 Task: Look for space in Hinthada, Myanmar from 22nd June, 2023 to 30th June, 2023 for 2 adults in price range Rs.7000 to Rs.15000. Place can be entire place with 1  bedroom having 1 bed and 1 bathroom. Property type can be house, flat, guest house, hotel. Amenities needed are: washing machine. Booking option can be shelf check-in. Required host language is English.
Action: Mouse moved to (560, 135)
Screenshot: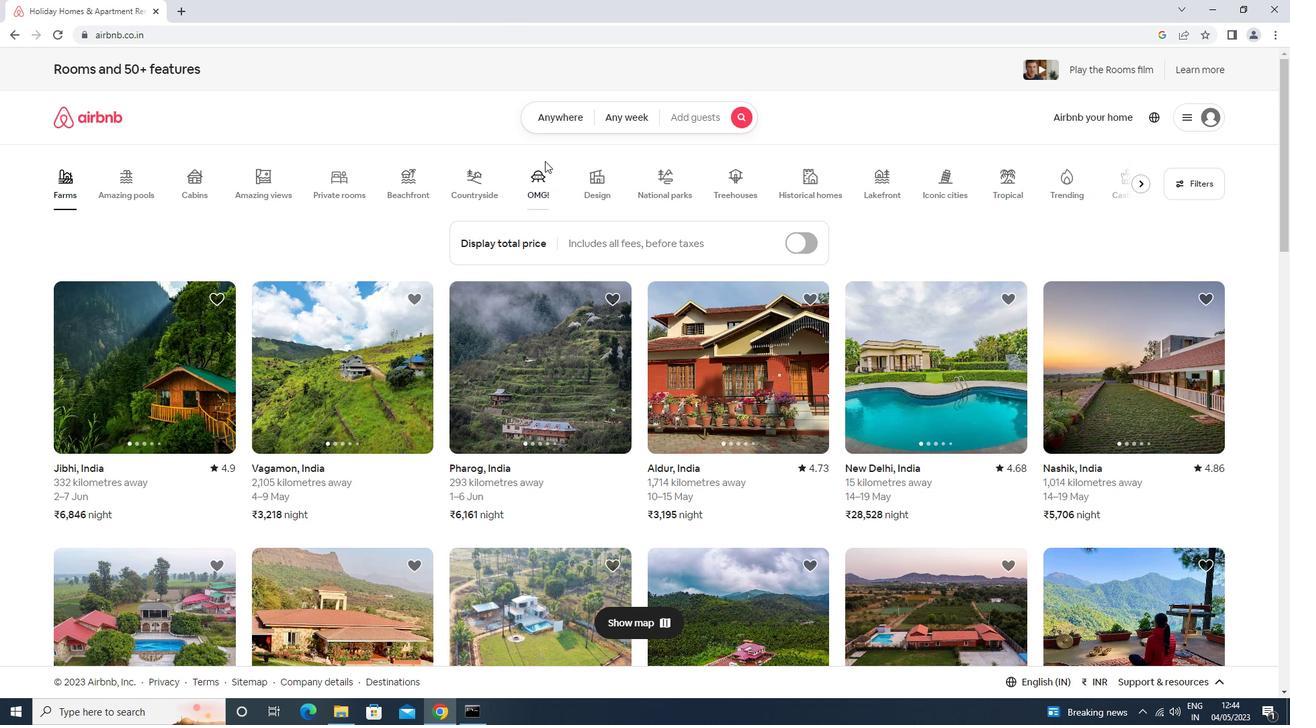 
Action: Mouse pressed left at (560, 135)
Screenshot: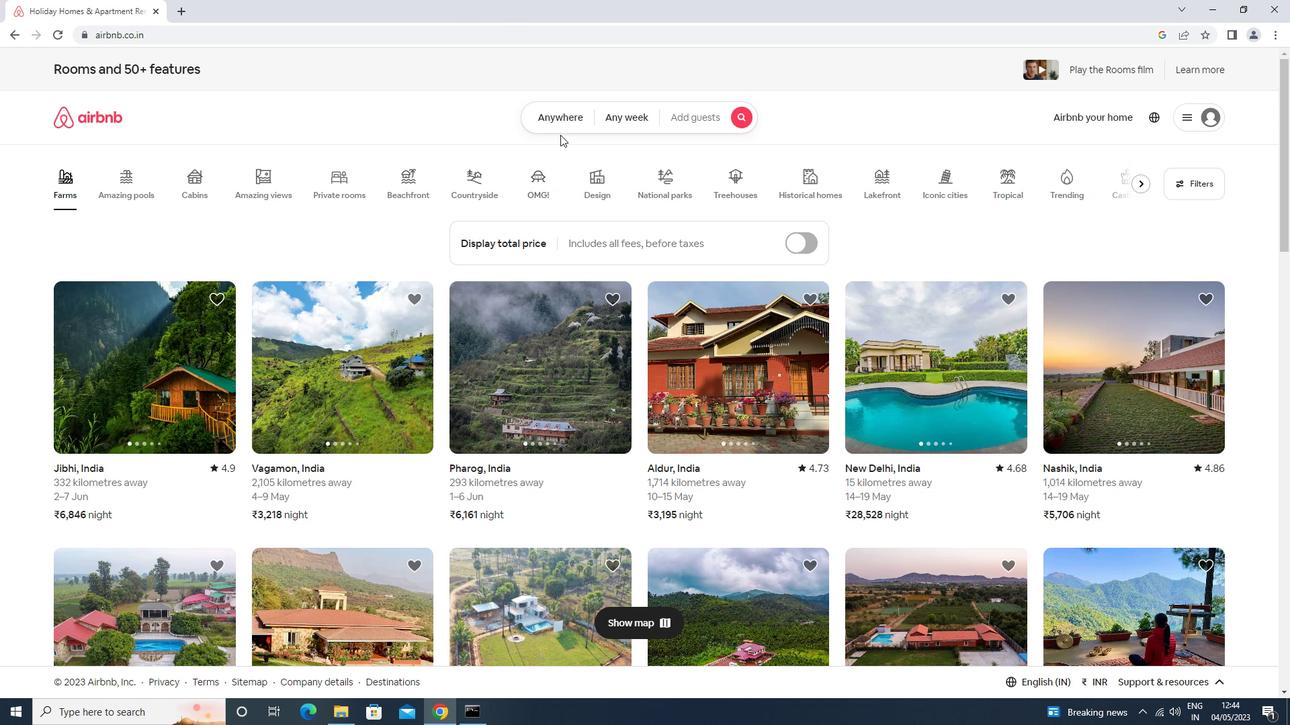 
Action: Mouse moved to (563, 126)
Screenshot: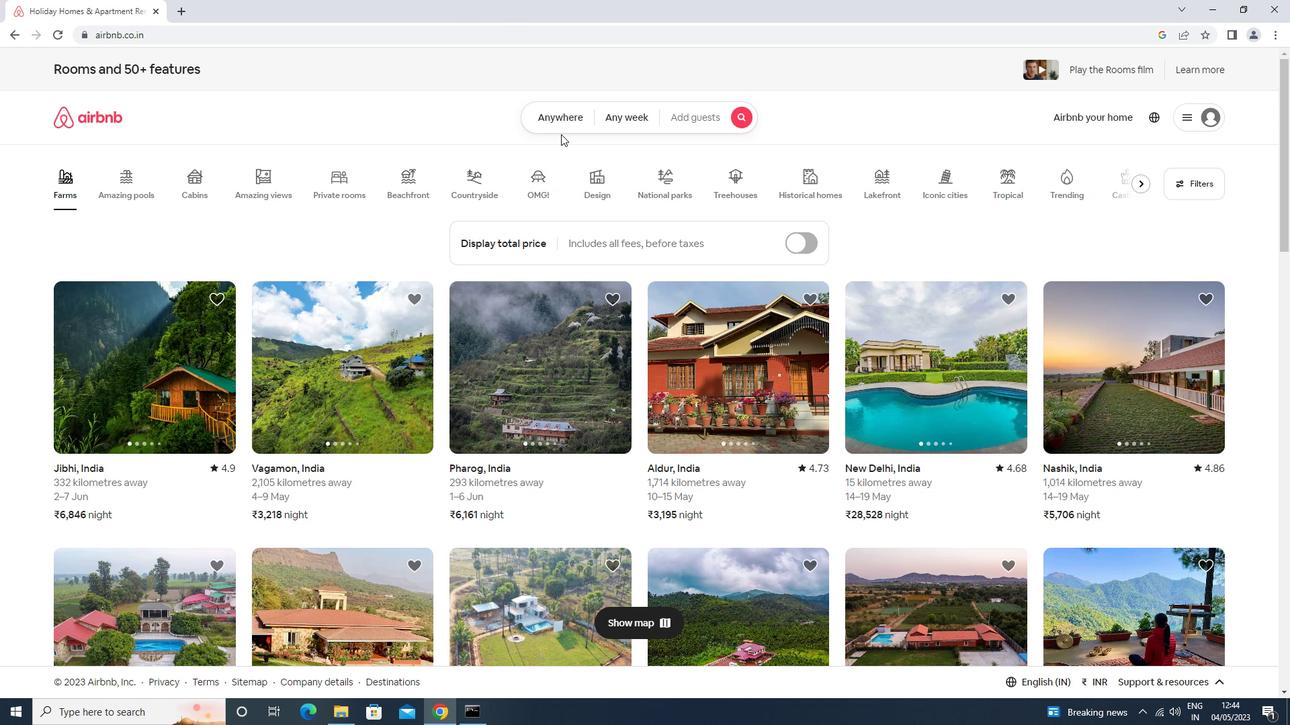 
Action: Mouse pressed left at (563, 126)
Screenshot: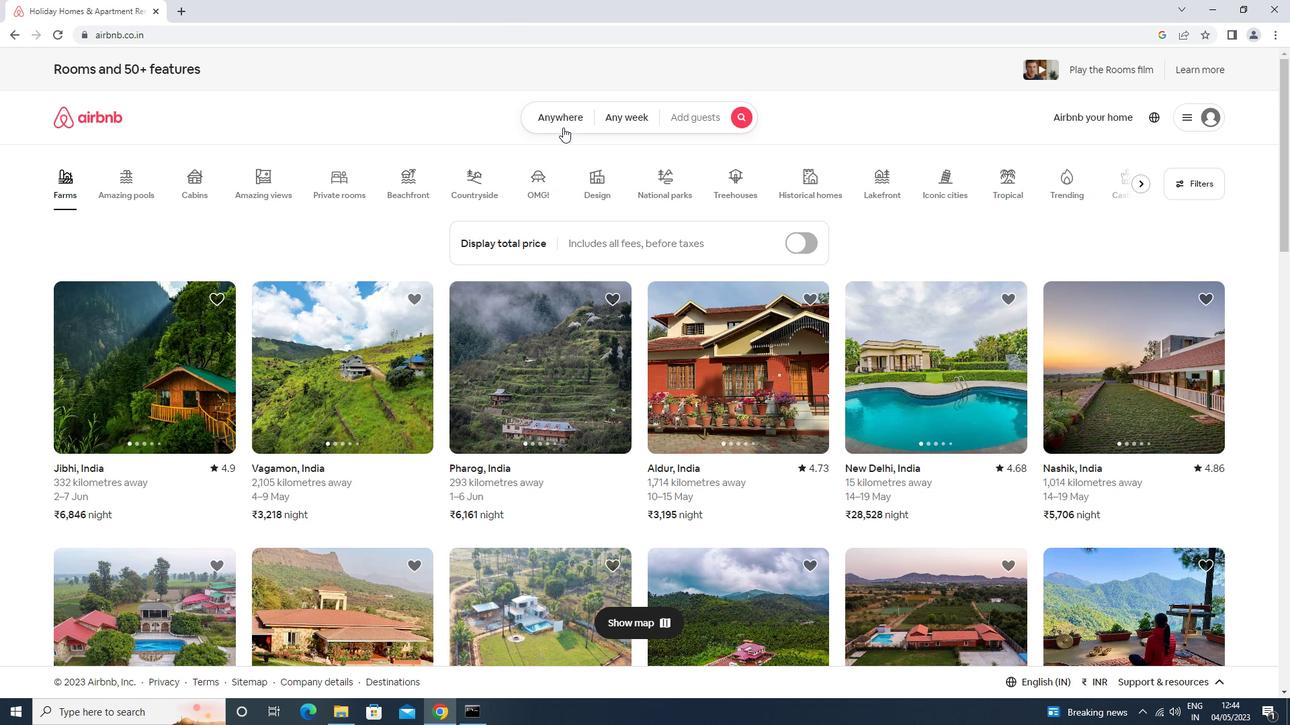 
Action: Mouse moved to (509, 168)
Screenshot: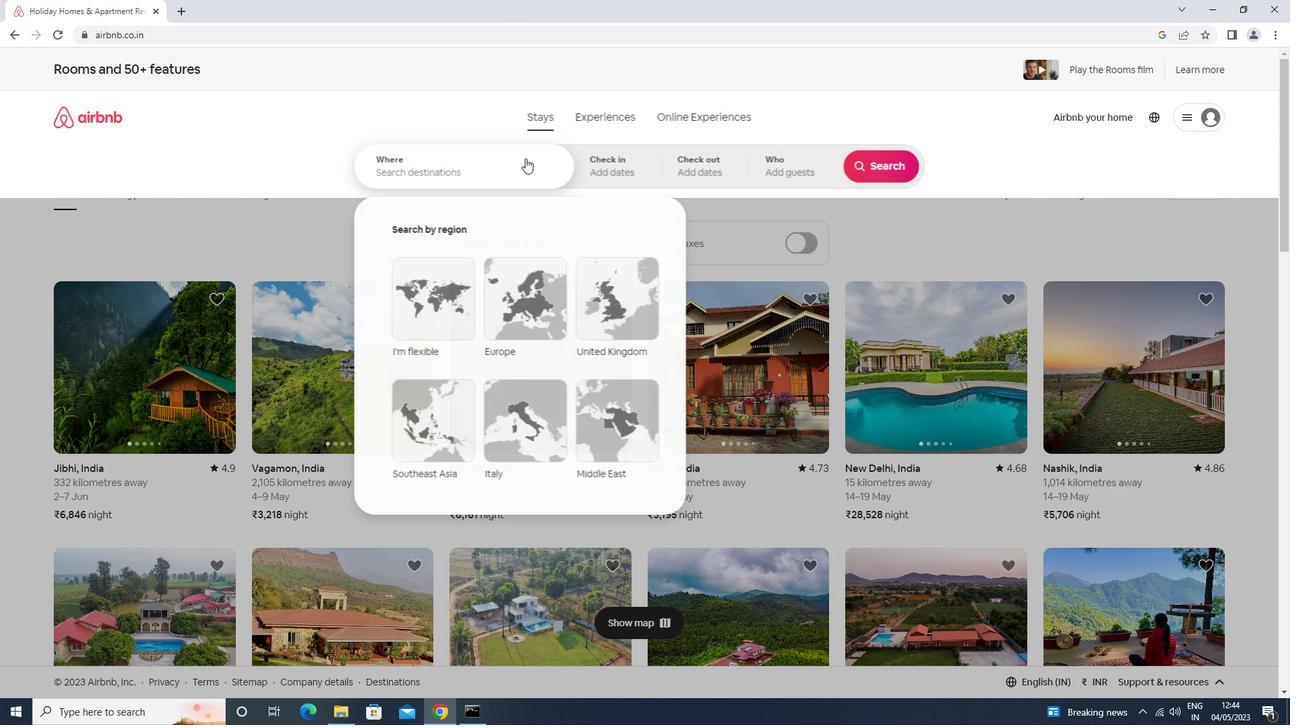 
Action: Mouse pressed left at (509, 168)
Screenshot: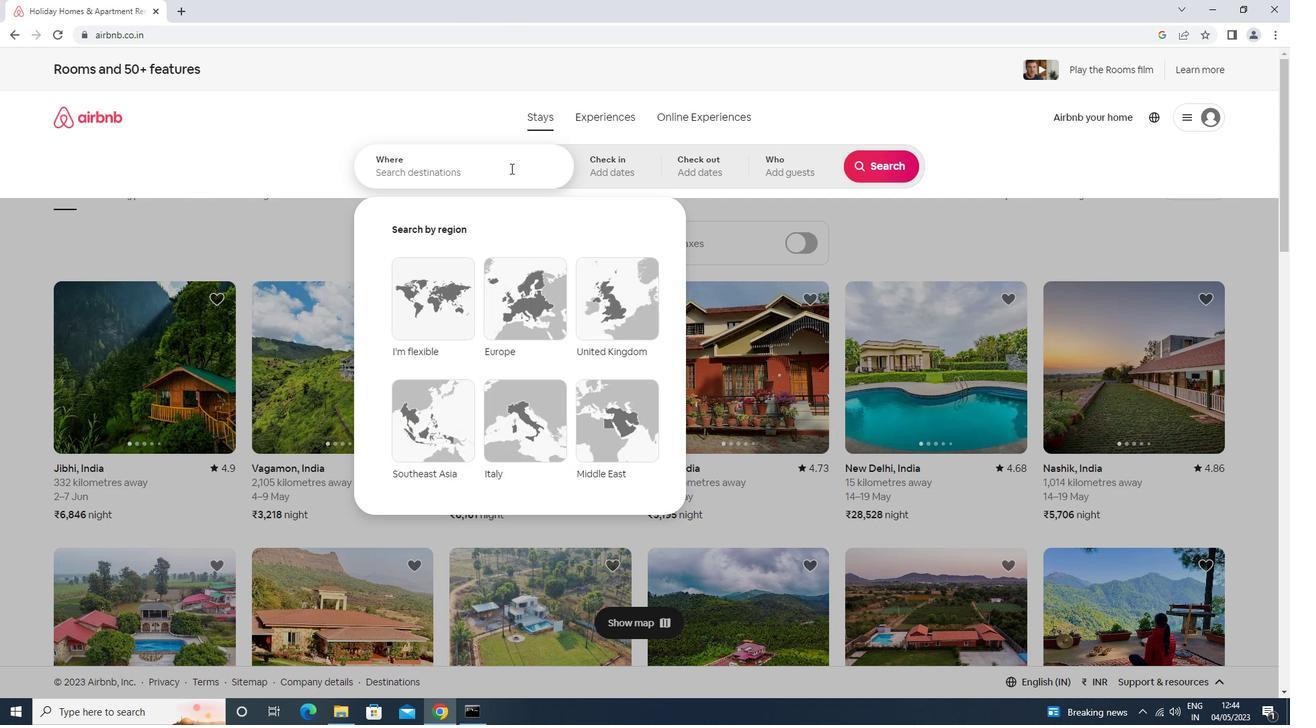 
Action: Mouse moved to (509, 168)
Screenshot: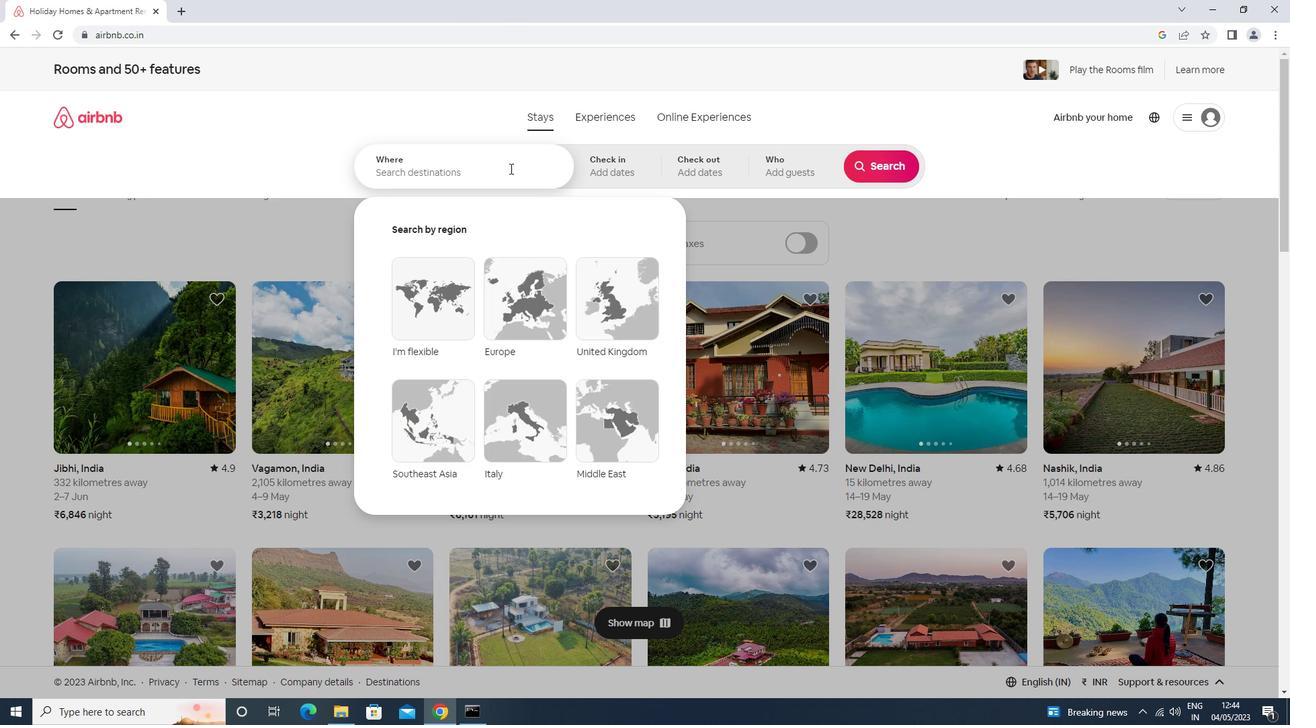 
Action: Key pressed hinthada<Key.down><Key.enter>
Screenshot: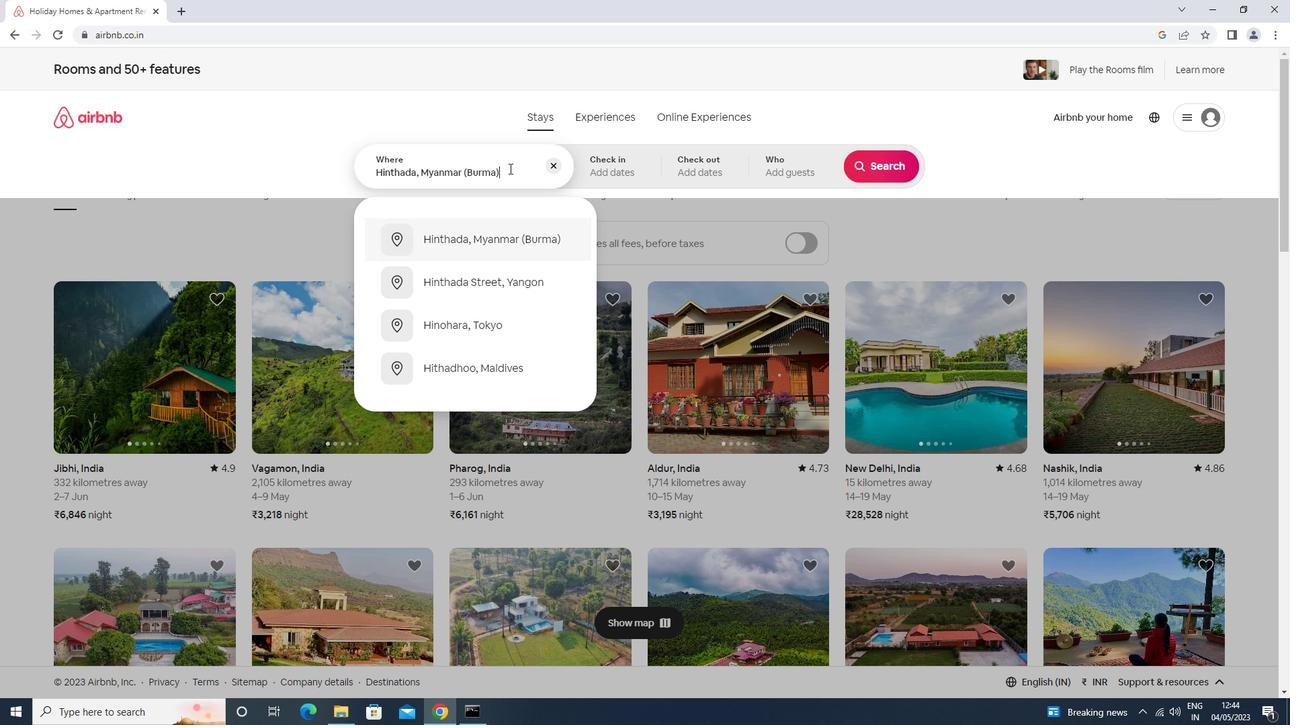 
Action: Mouse moved to (803, 423)
Screenshot: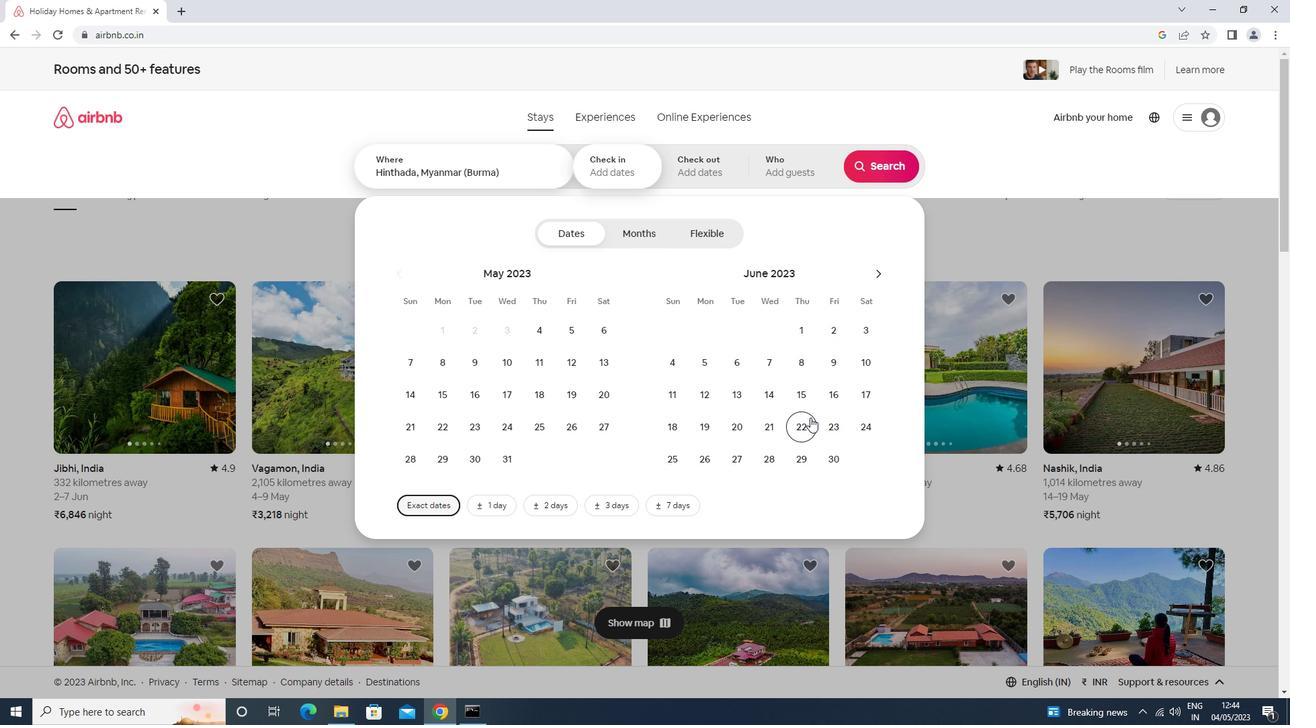 
Action: Mouse pressed left at (803, 423)
Screenshot: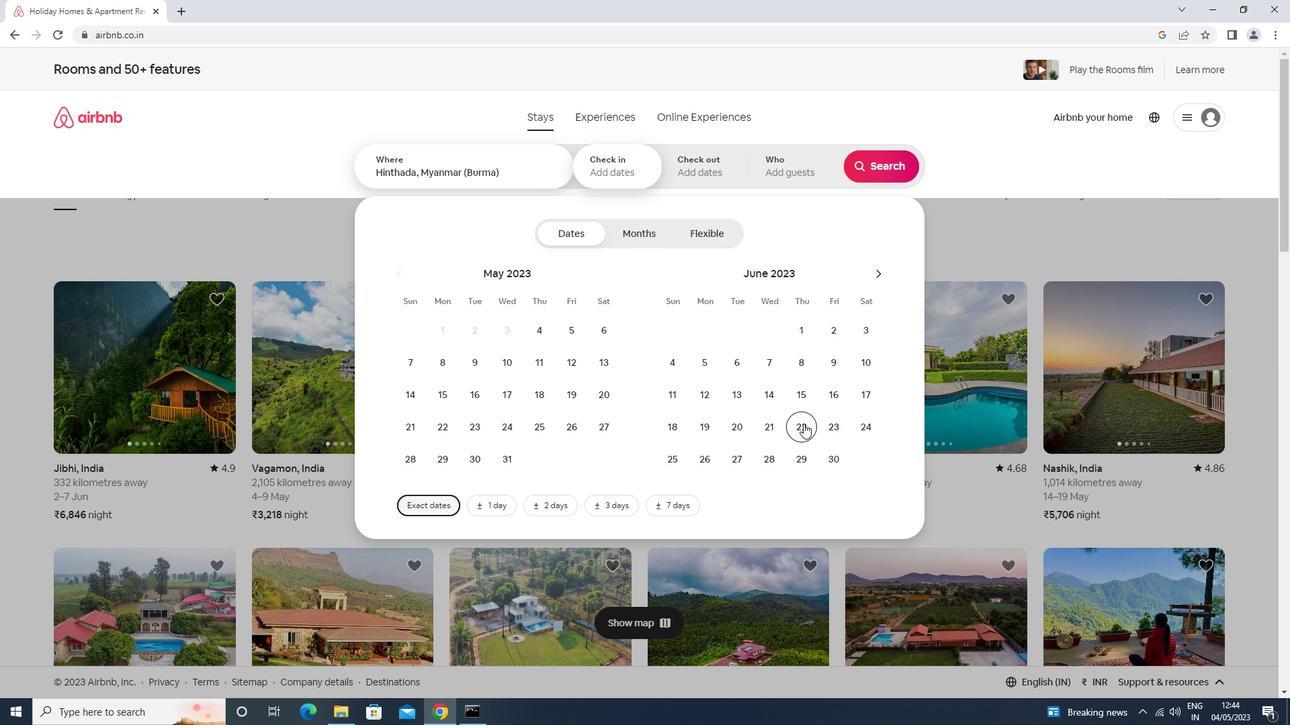 
Action: Mouse moved to (840, 466)
Screenshot: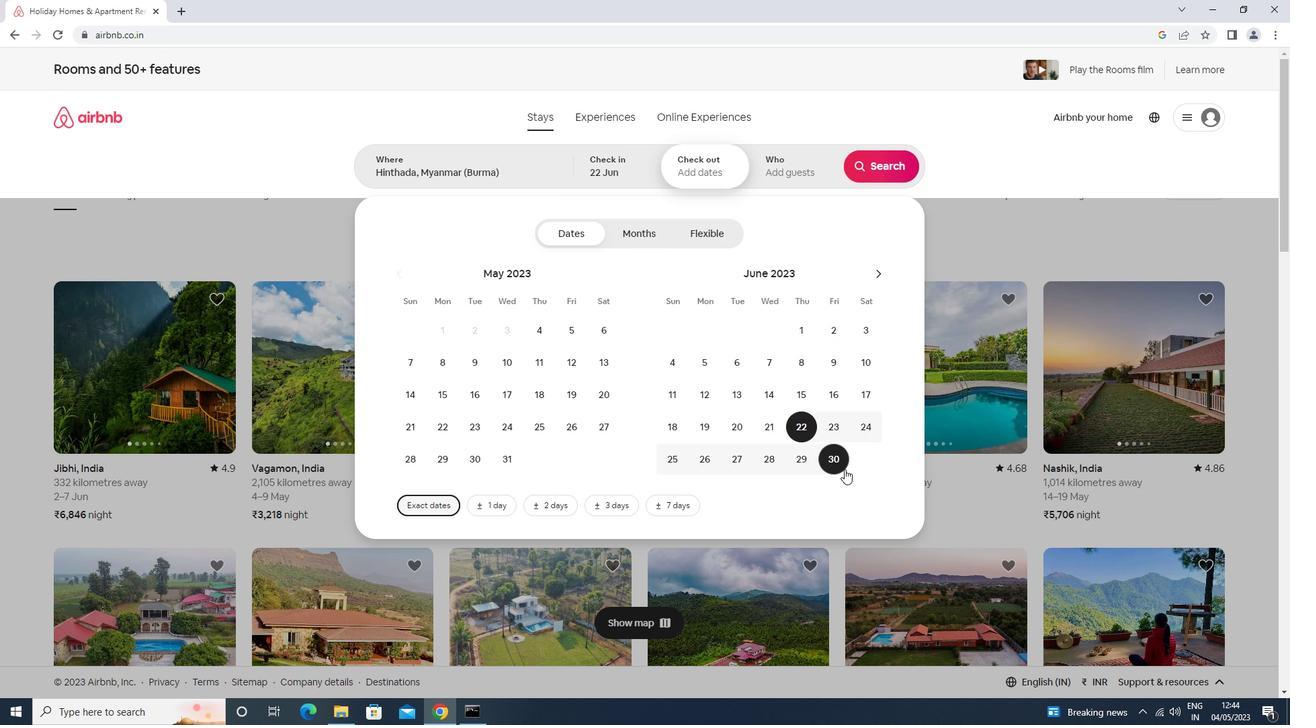 
Action: Mouse pressed left at (840, 466)
Screenshot: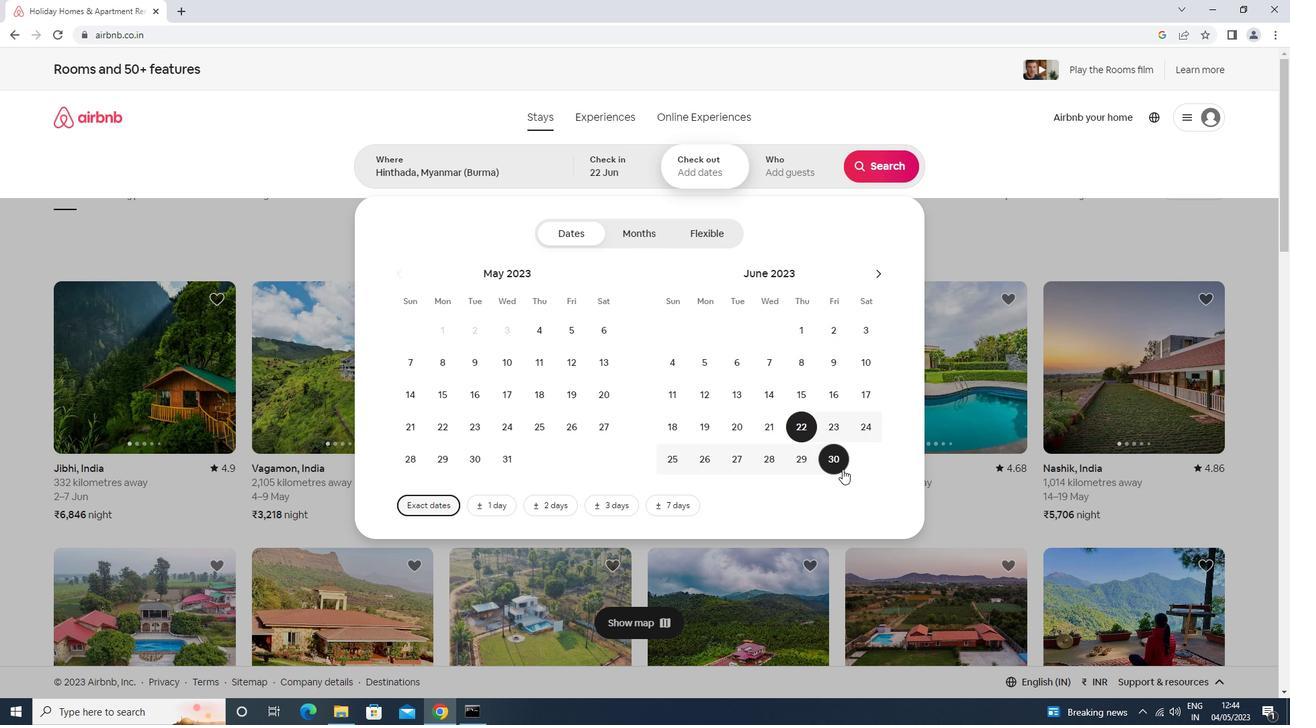 
Action: Mouse moved to (784, 183)
Screenshot: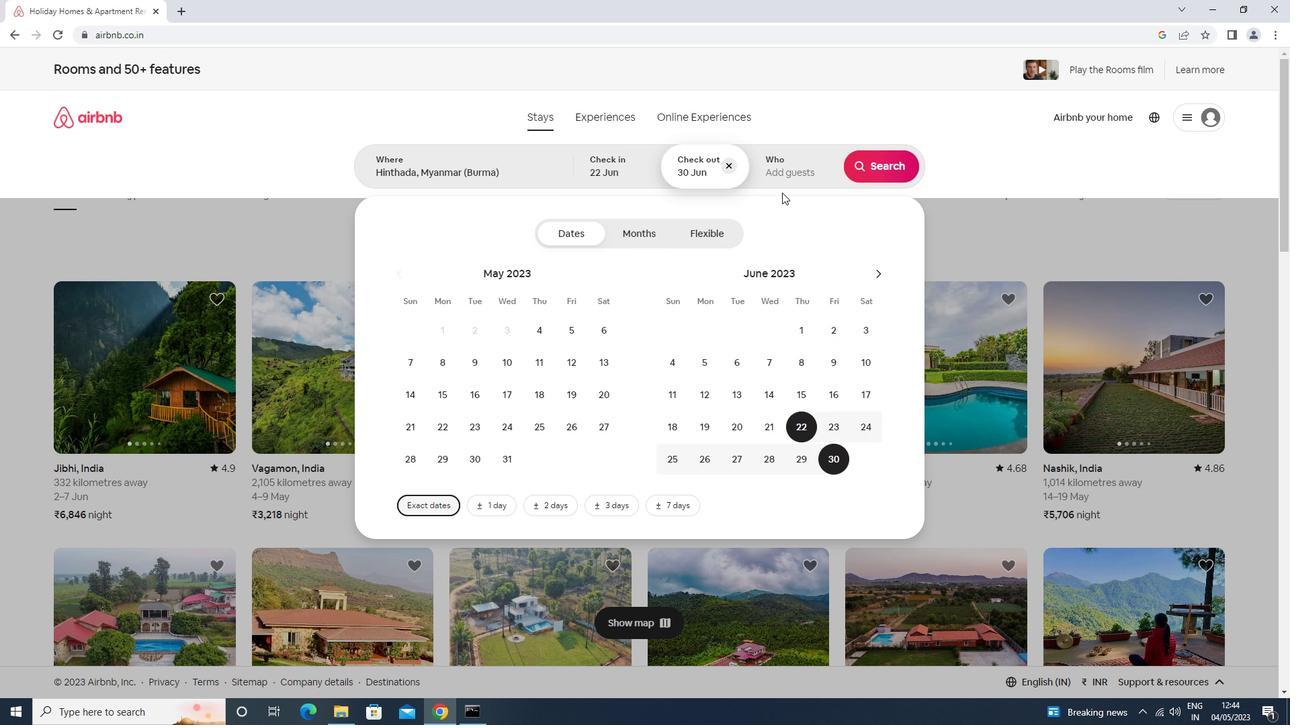 
Action: Mouse pressed left at (784, 183)
Screenshot: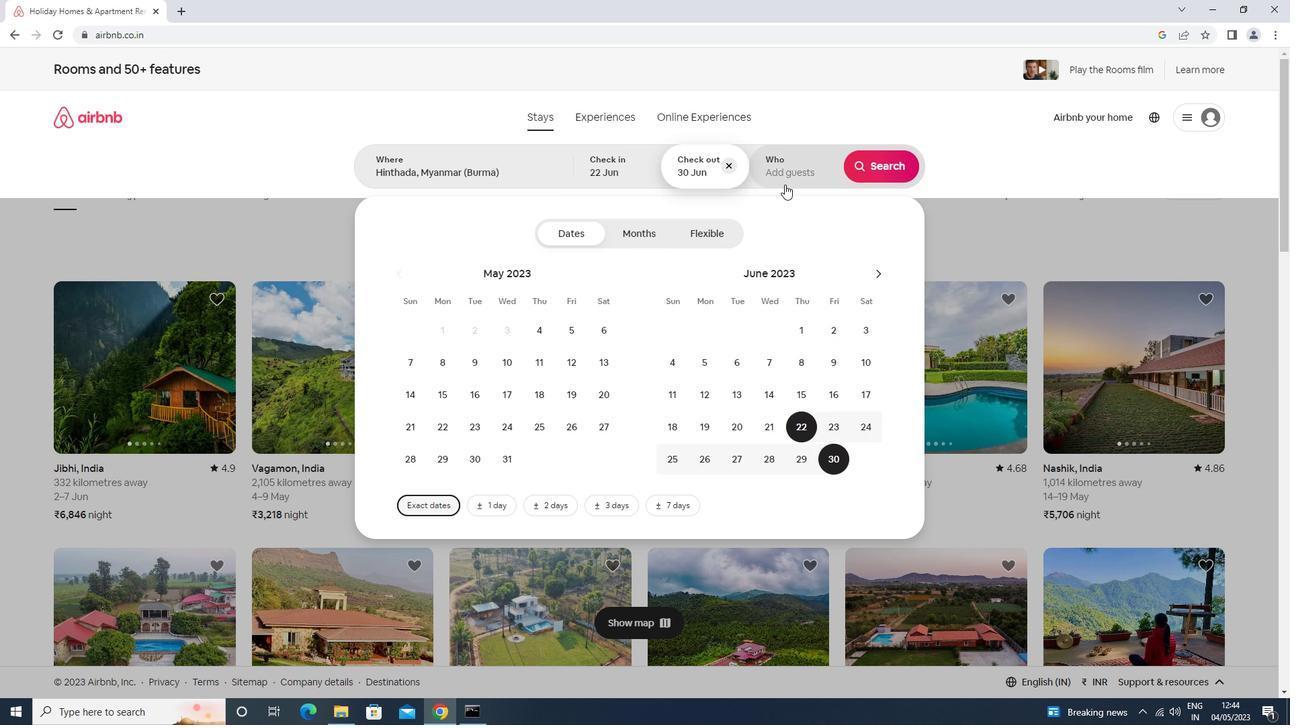
Action: Mouse moved to (878, 236)
Screenshot: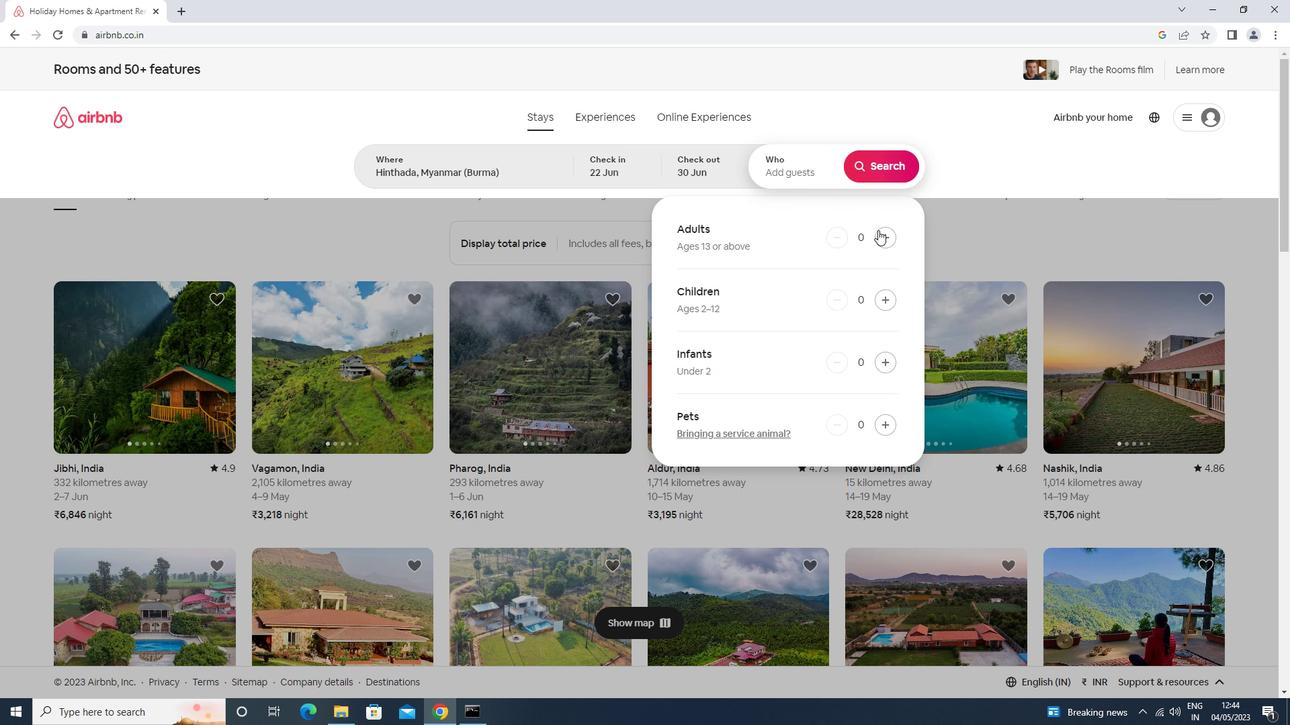 
Action: Mouse pressed left at (878, 236)
Screenshot: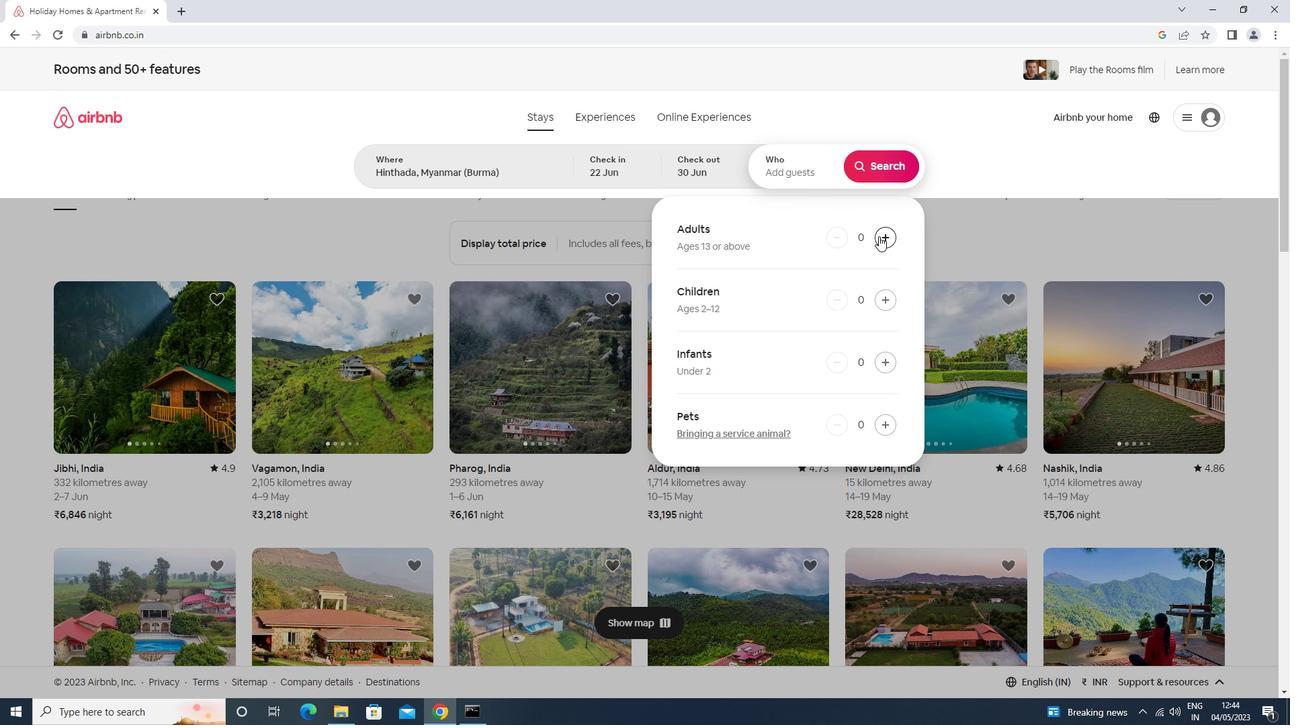 
Action: Mouse pressed left at (878, 236)
Screenshot: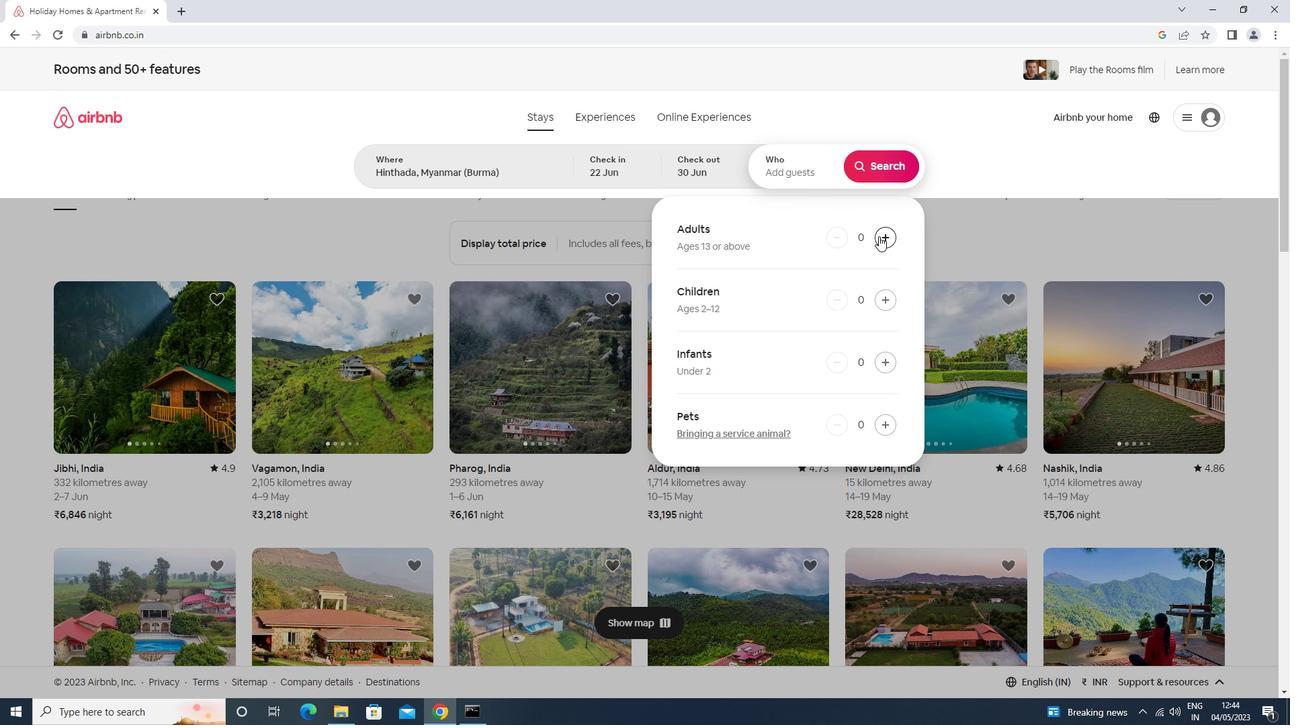 
Action: Mouse moved to (890, 160)
Screenshot: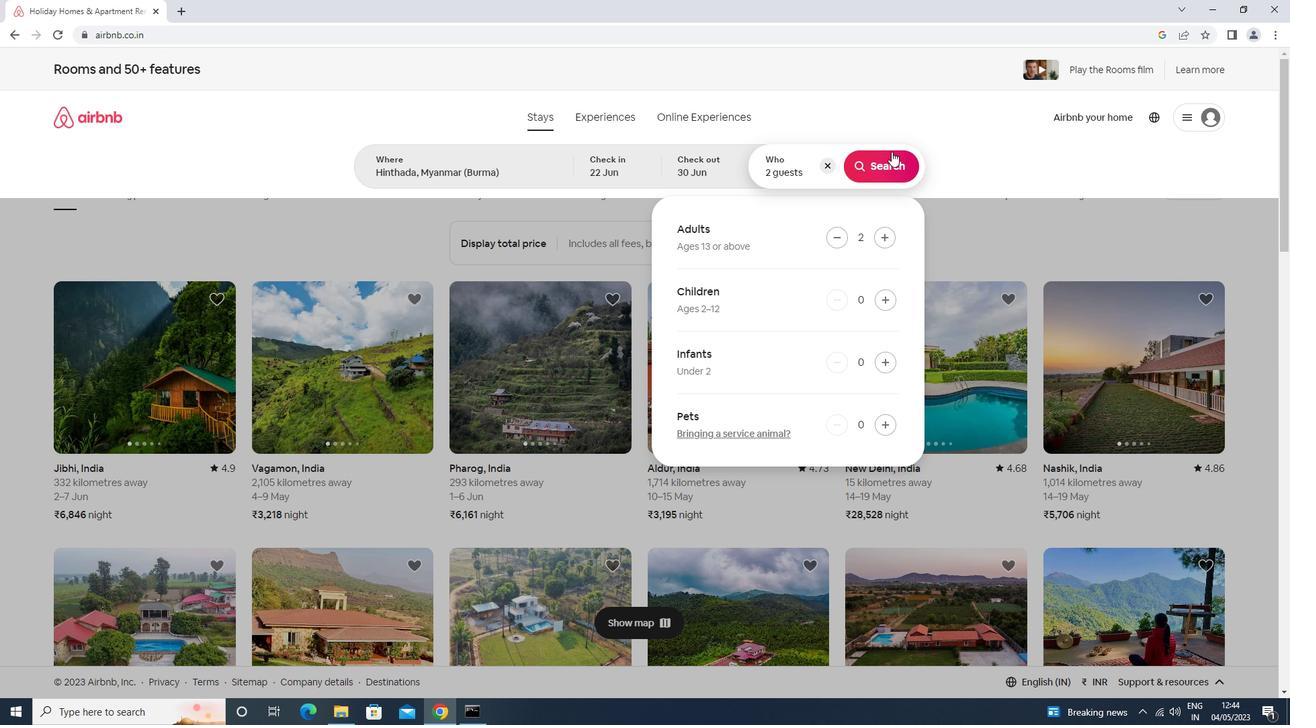 
Action: Mouse pressed left at (890, 160)
Screenshot: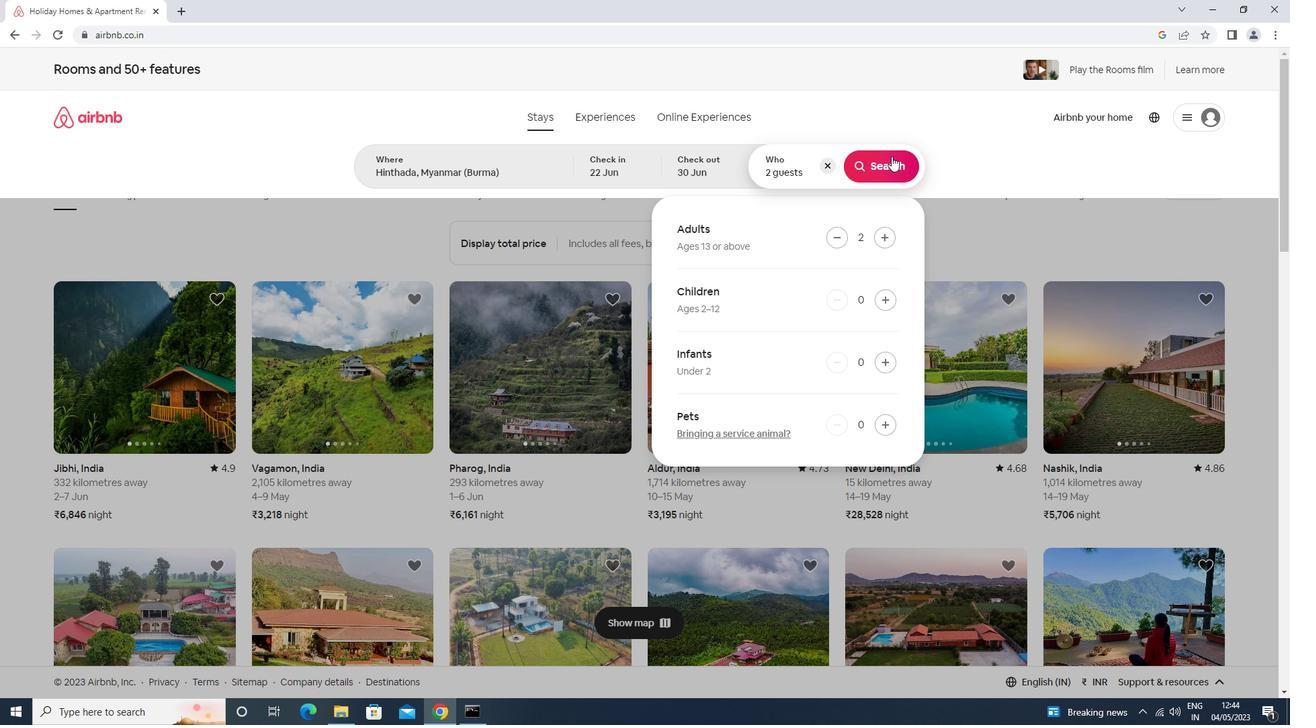 
Action: Mouse moved to (1227, 120)
Screenshot: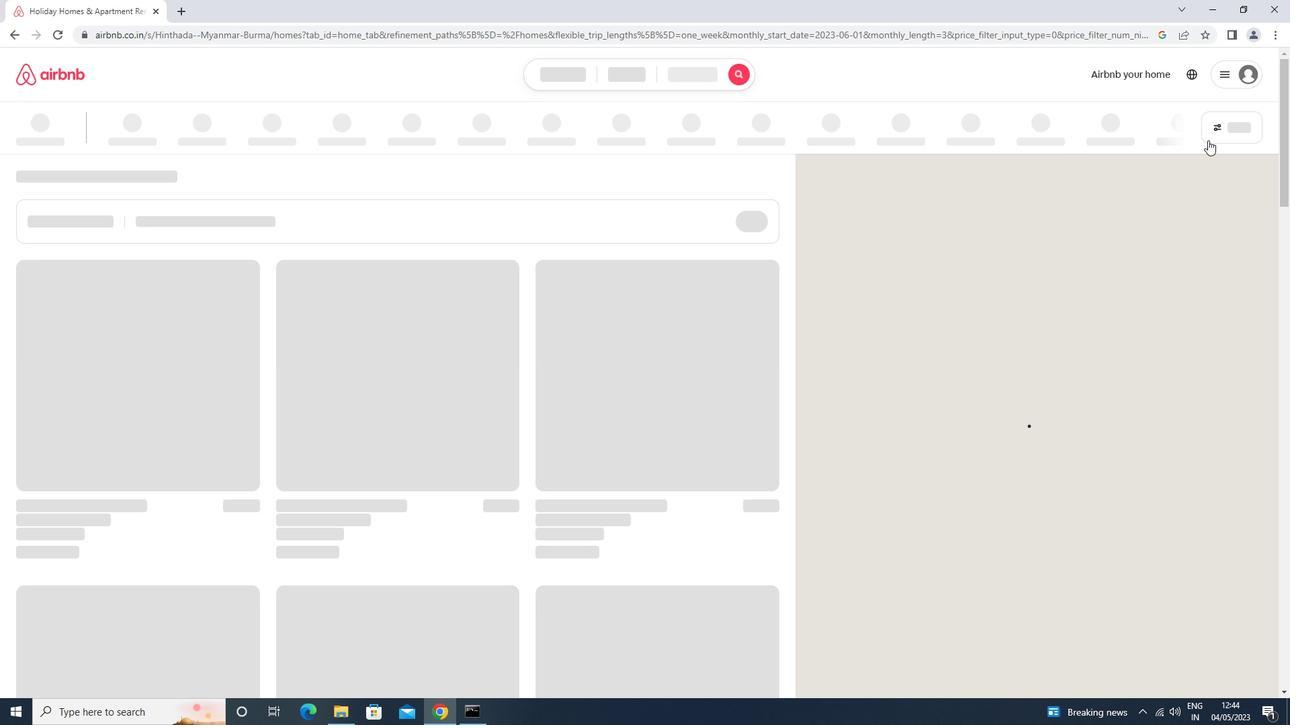 
Action: Mouse pressed left at (1227, 120)
Screenshot: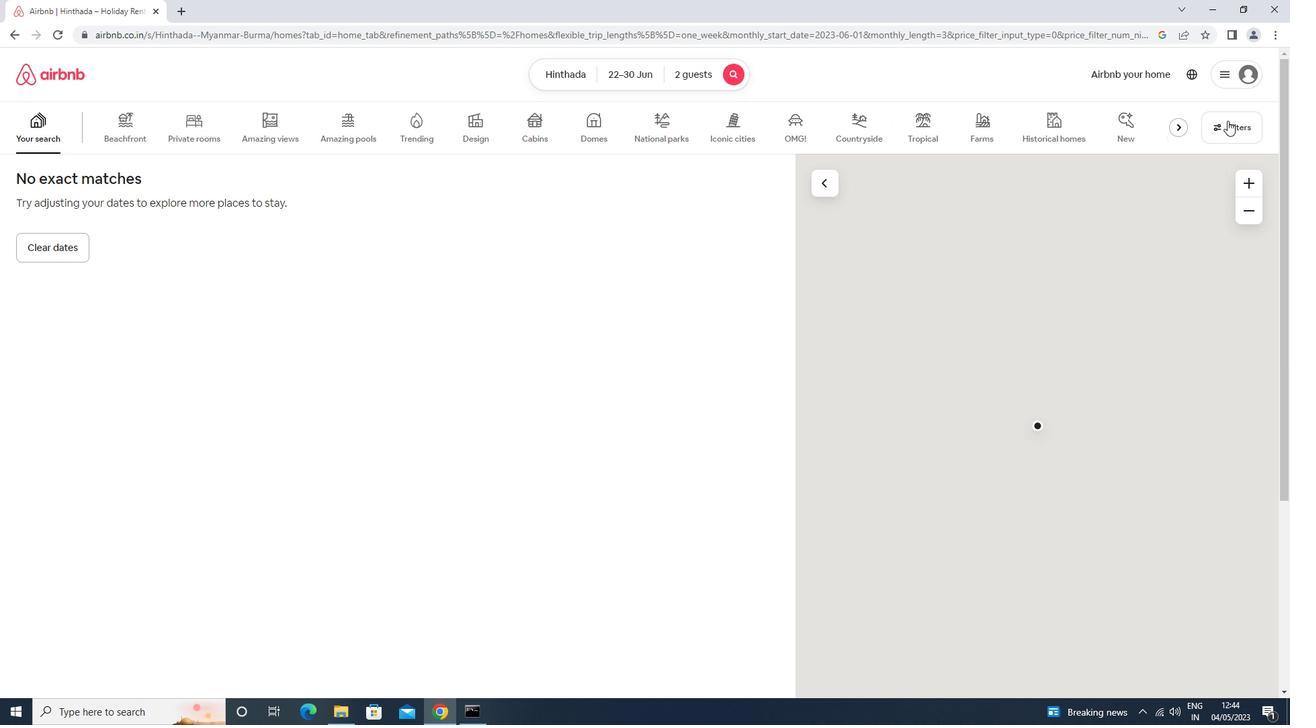 
Action: Mouse moved to (494, 199)
Screenshot: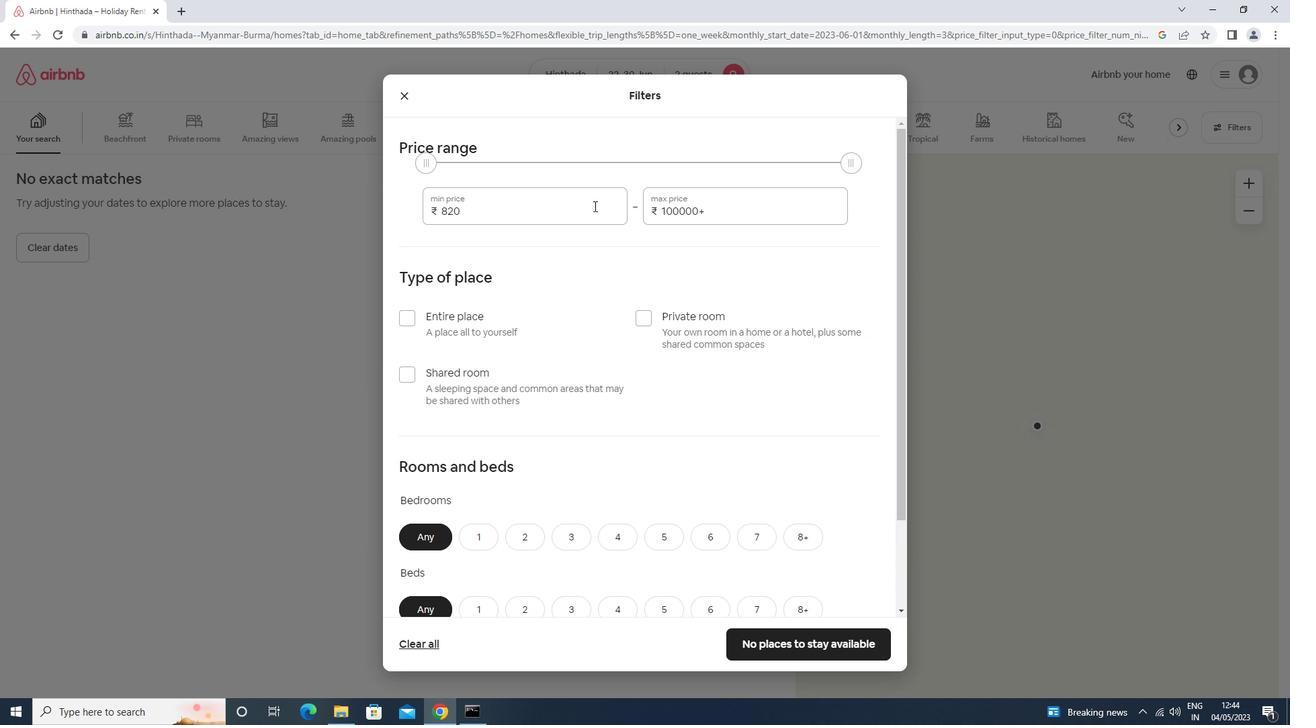 
Action: Mouse pressed left at (494, 199)
Screenshot: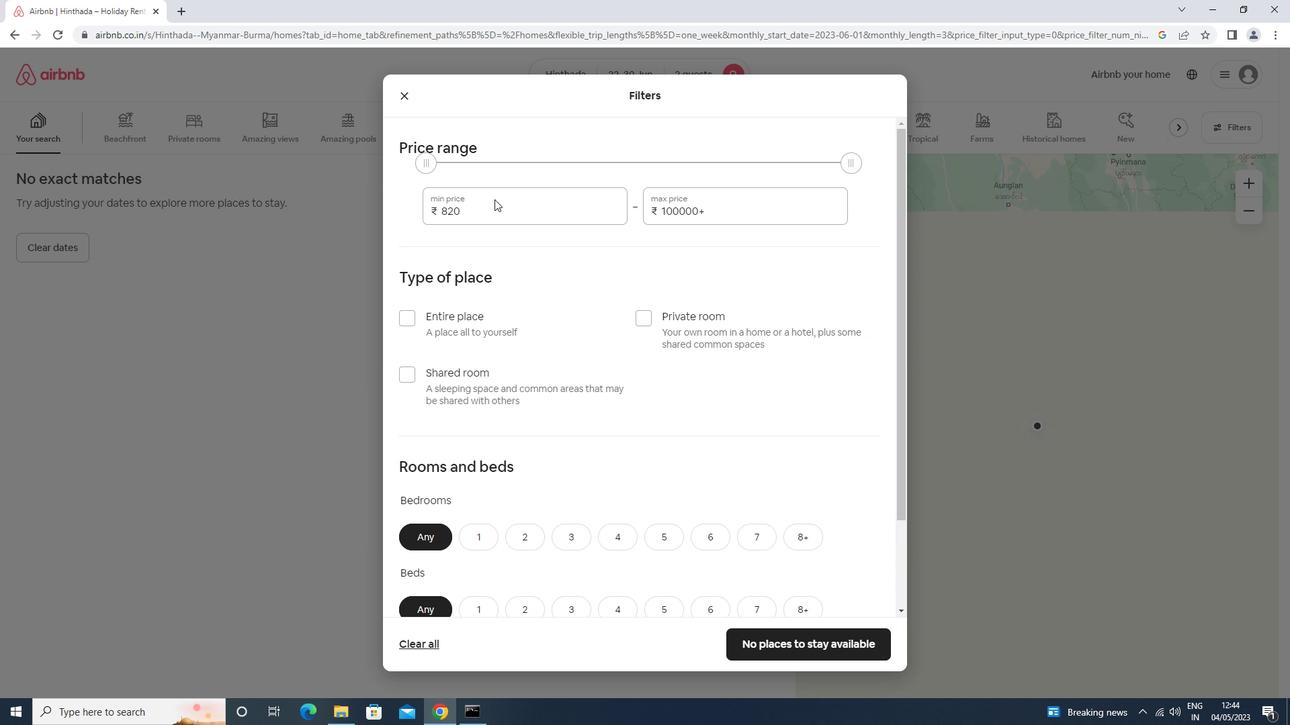 
Action: Key pressed <Key.backspace><Key.backspace><Key.backspace>7000<Key.tab>15000
Screenshot: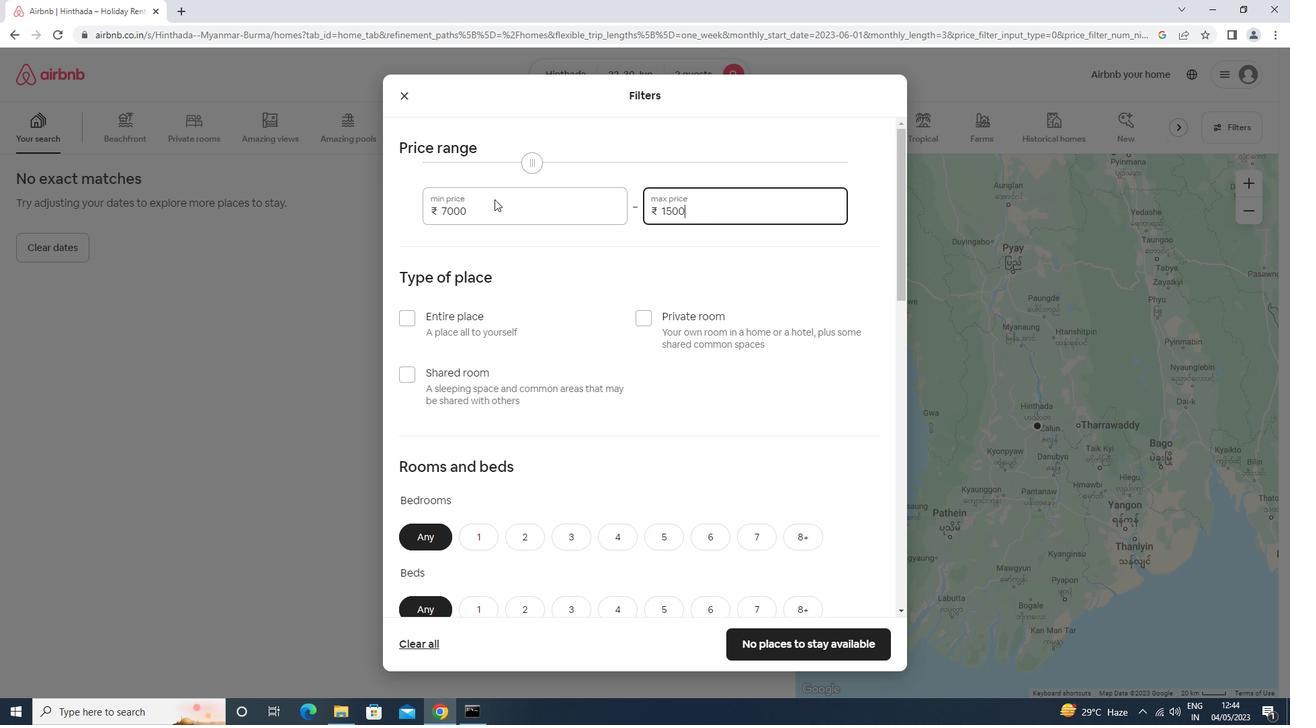 
Action: Mouse moved to (460, 319)
Screenshot: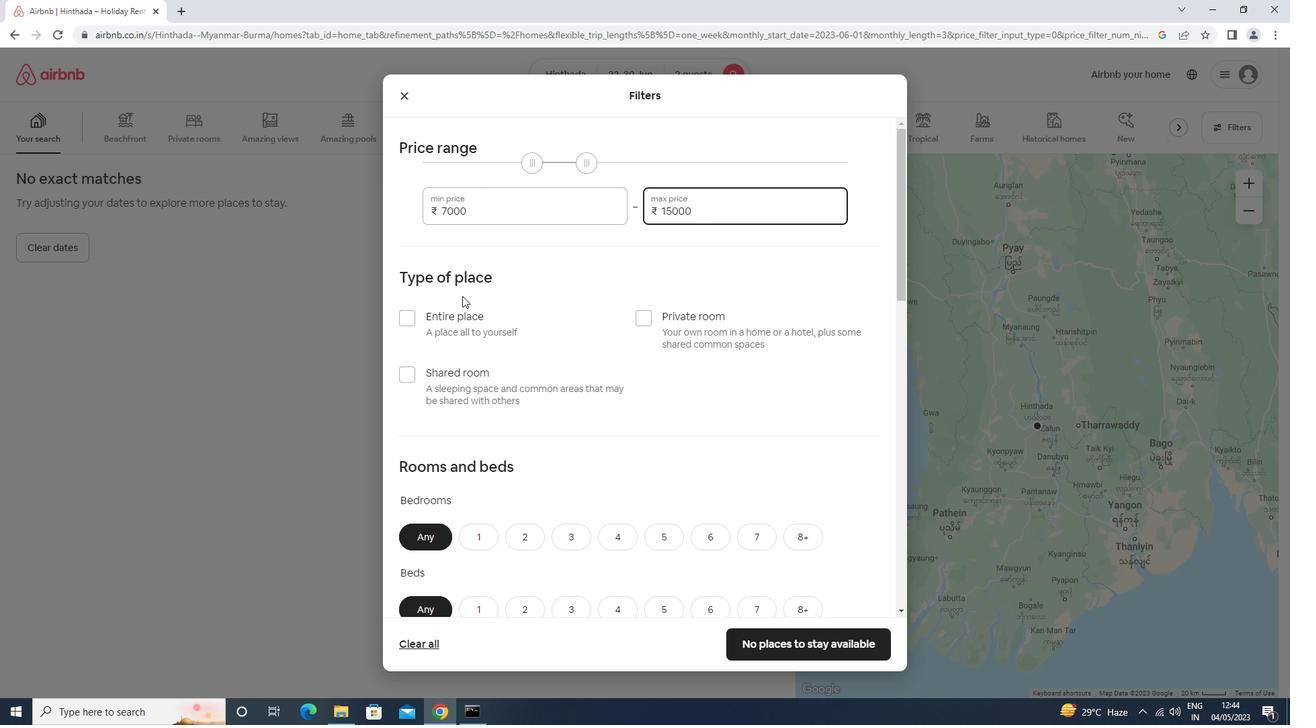 
Action: Mouse pressed left at (460, 319)
Screenshot: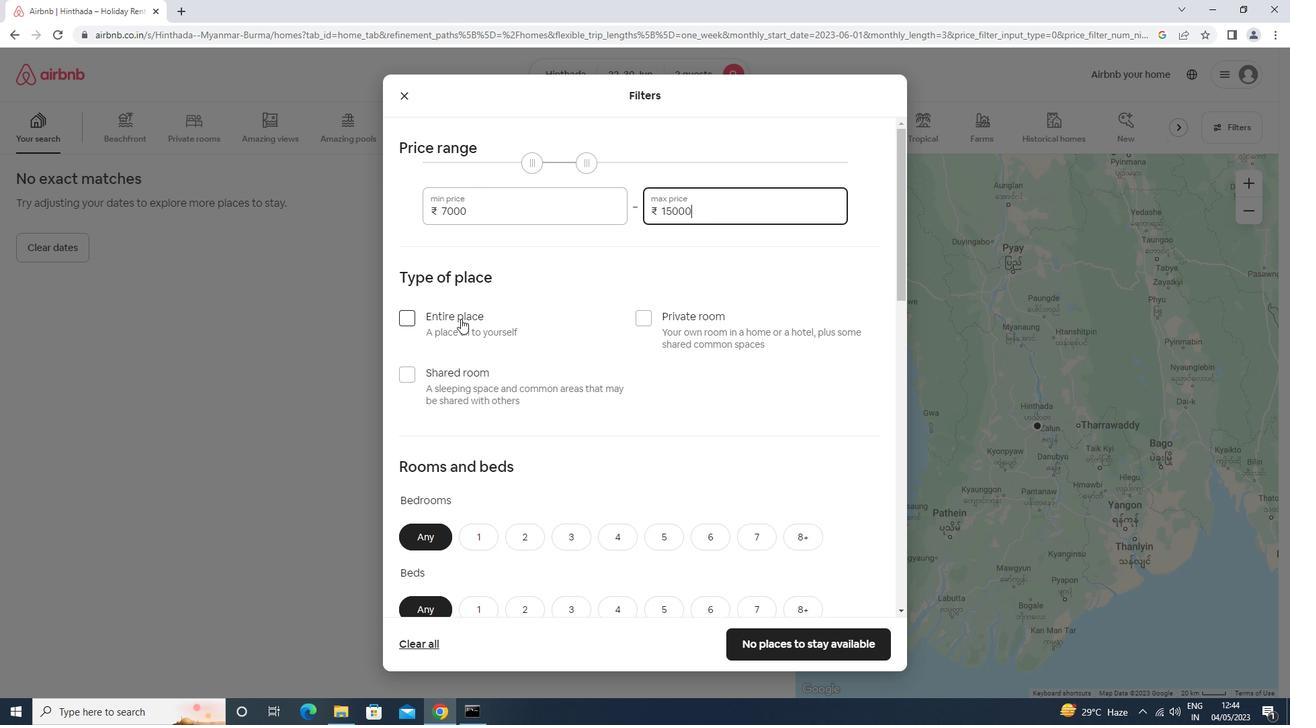 
Action: Mouse scrolled (460, 318) with delta (0, 0)
Screenshot: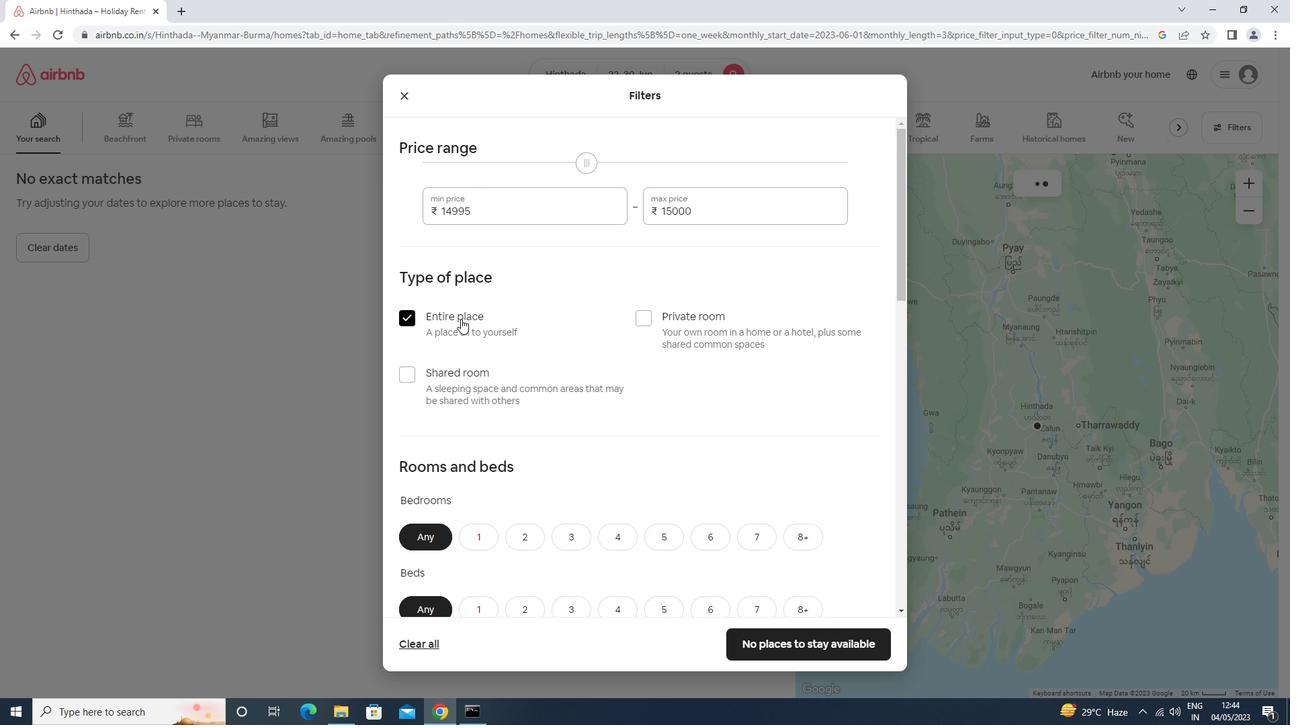 
Action: Mouse scrolled (460, 318) with delta (0, 0)
Screenshot: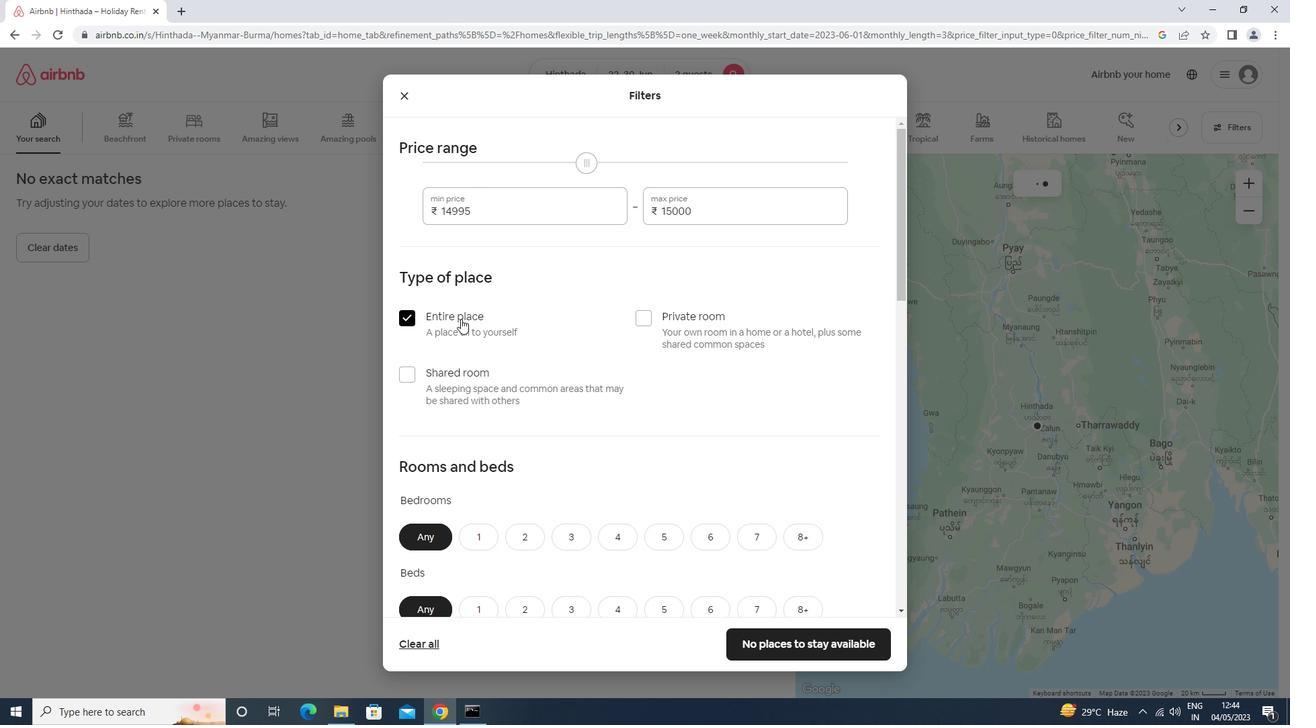 
Action: Mouse moved to (479, 403)
Screenshot: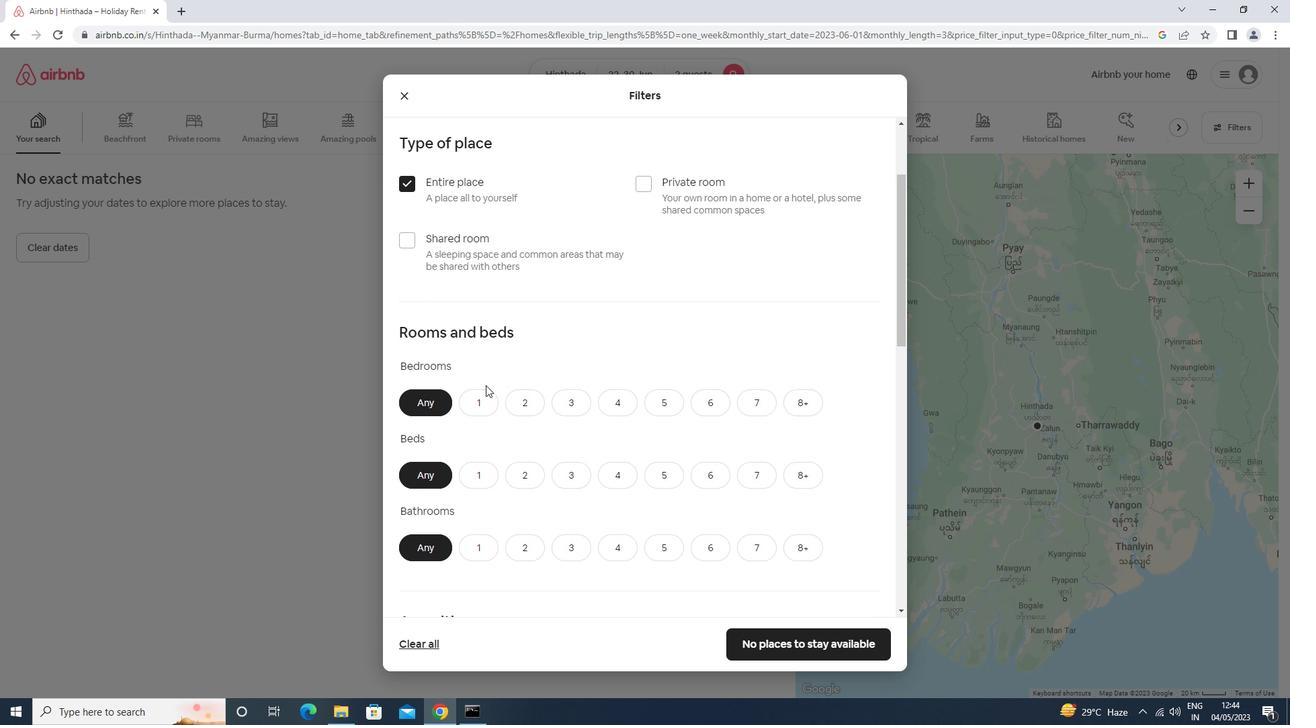 
Action: Mouse pressed left at (479, 403)
Screenshot: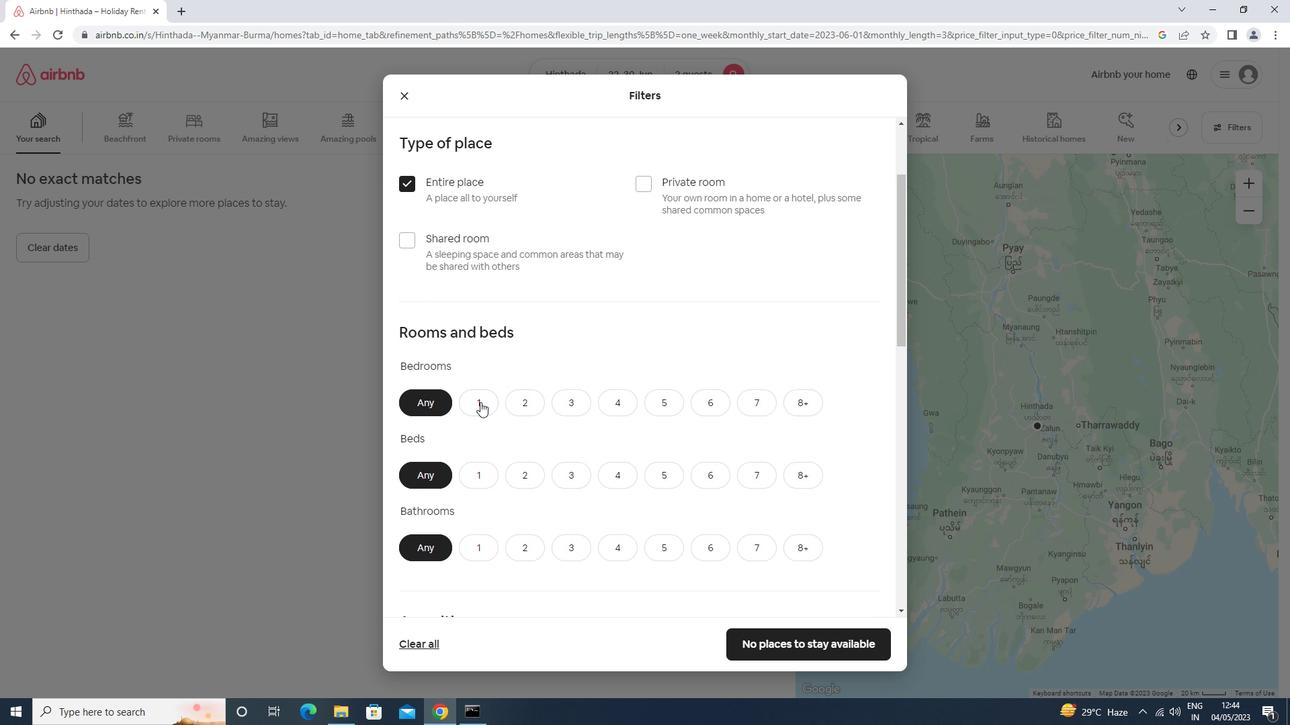 
Action: Mouse scrolled (479, 403) with delta (0, 0)
Screenshot: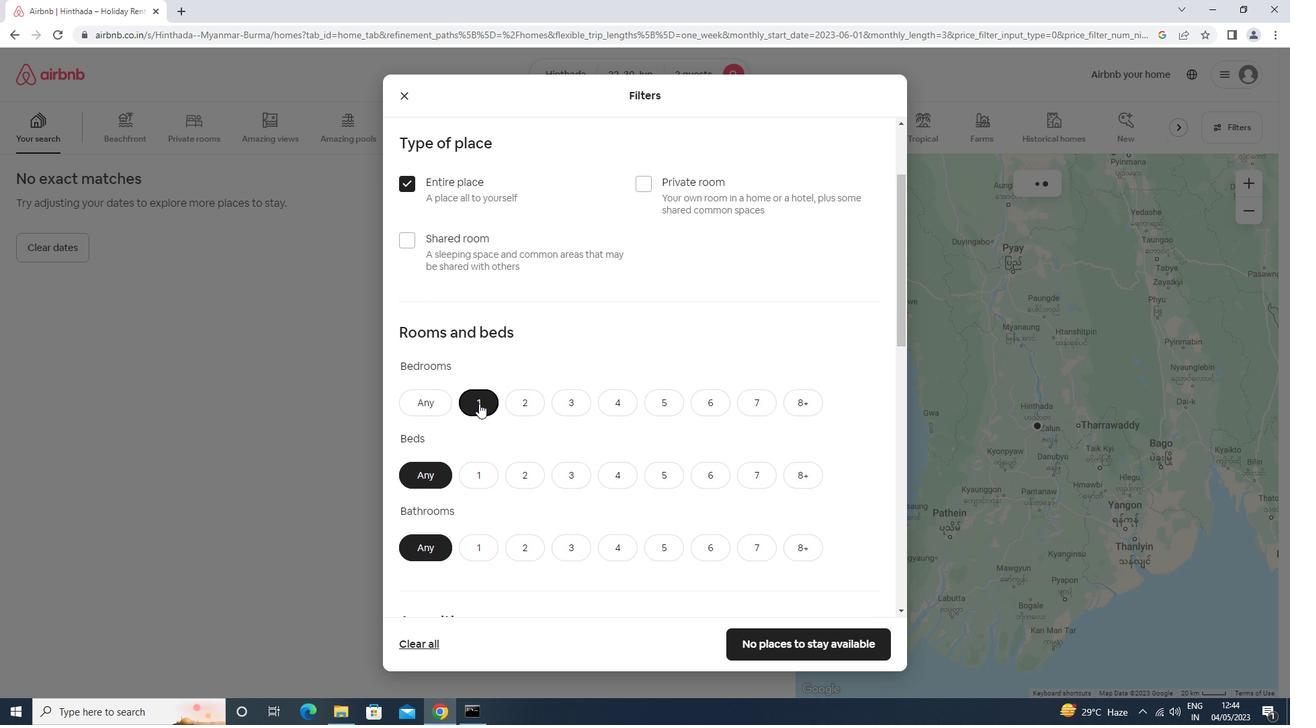 
Action: Mouse scrolled (479, 403) with delta (0, 0)
Screenshot: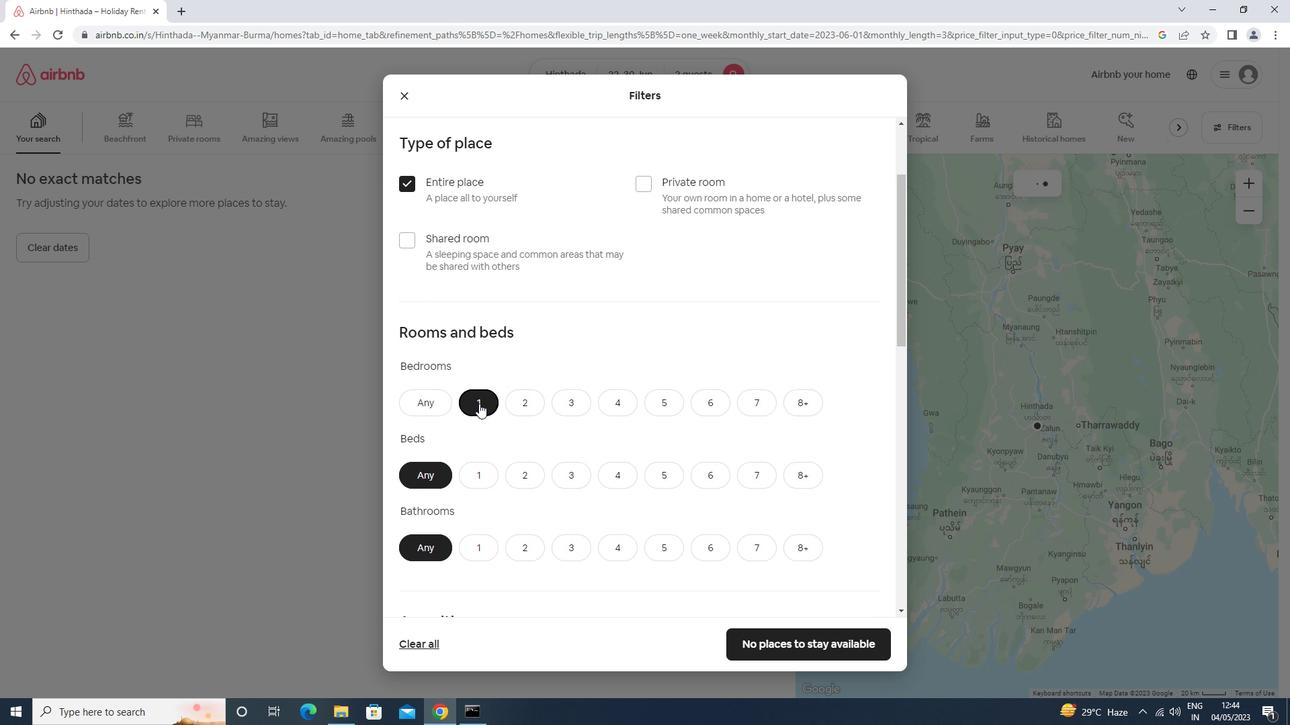 
Action: Mouse moved to (475, 346)
Screenshot: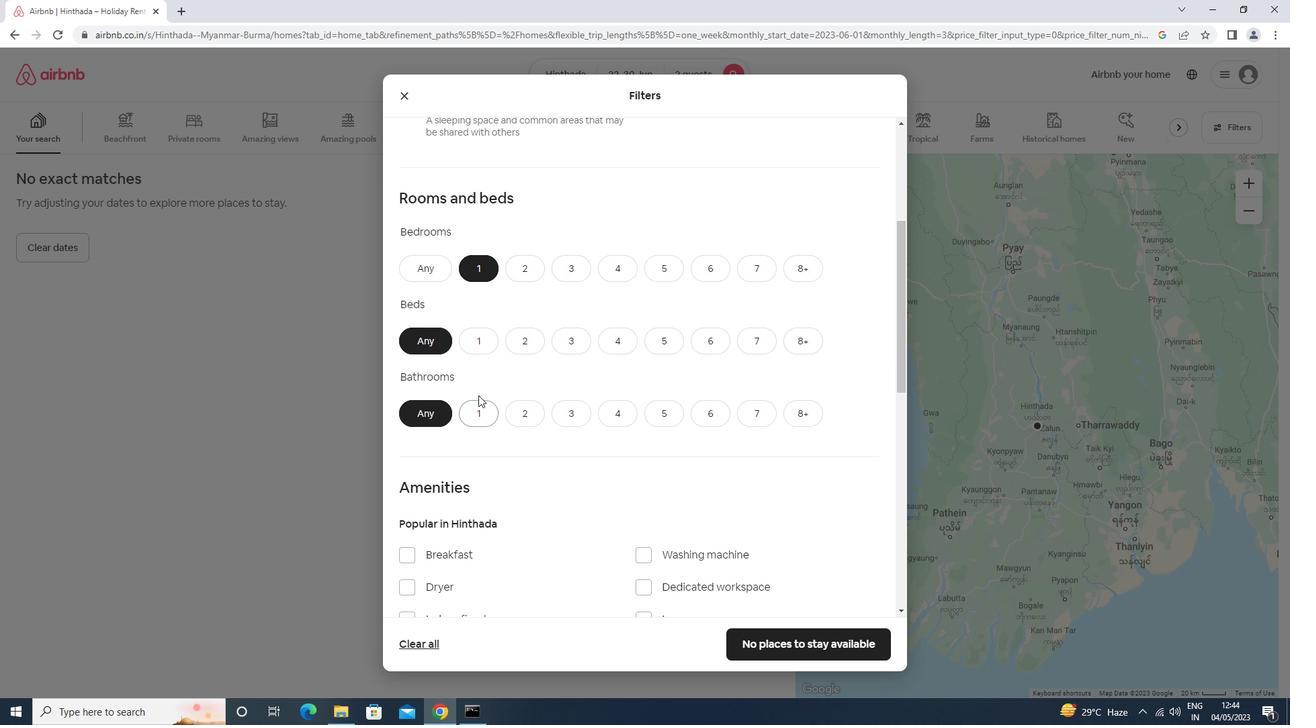 
Action: Mouse pressed left at (475, 346)
Screenshot: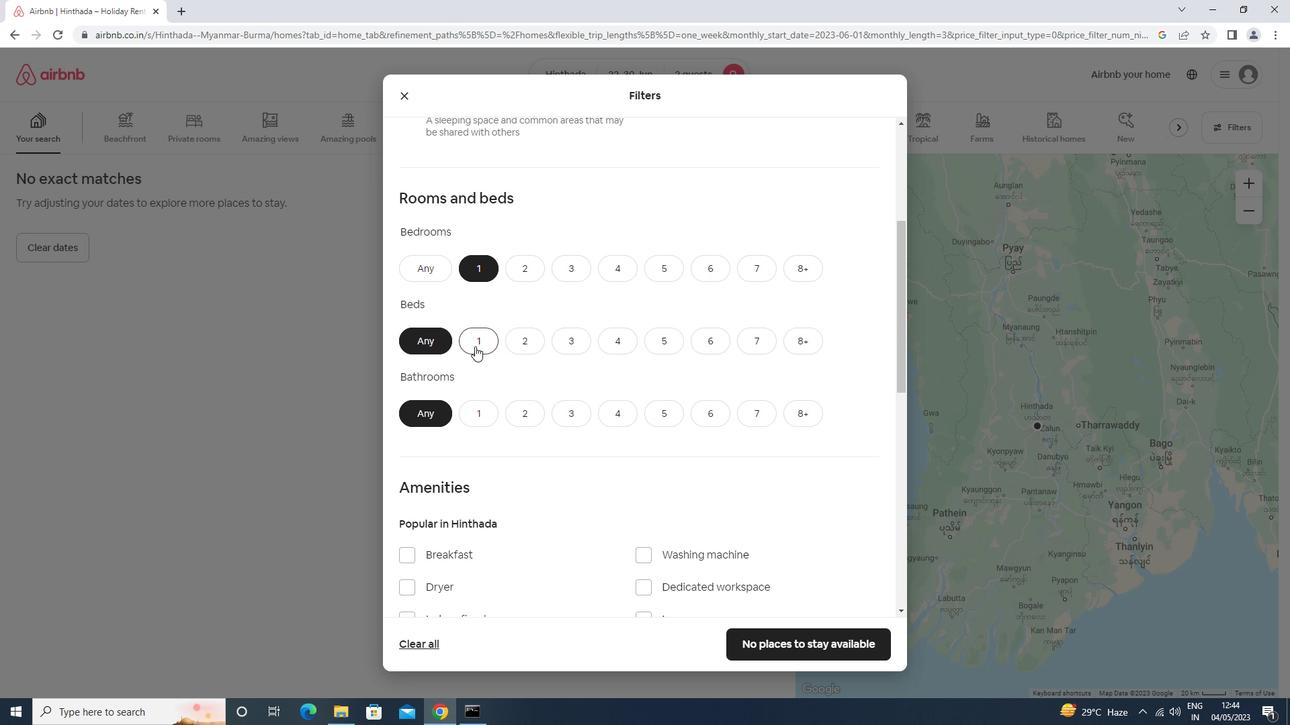 
Action: Mouse moved to (490, 413)
Screenshot: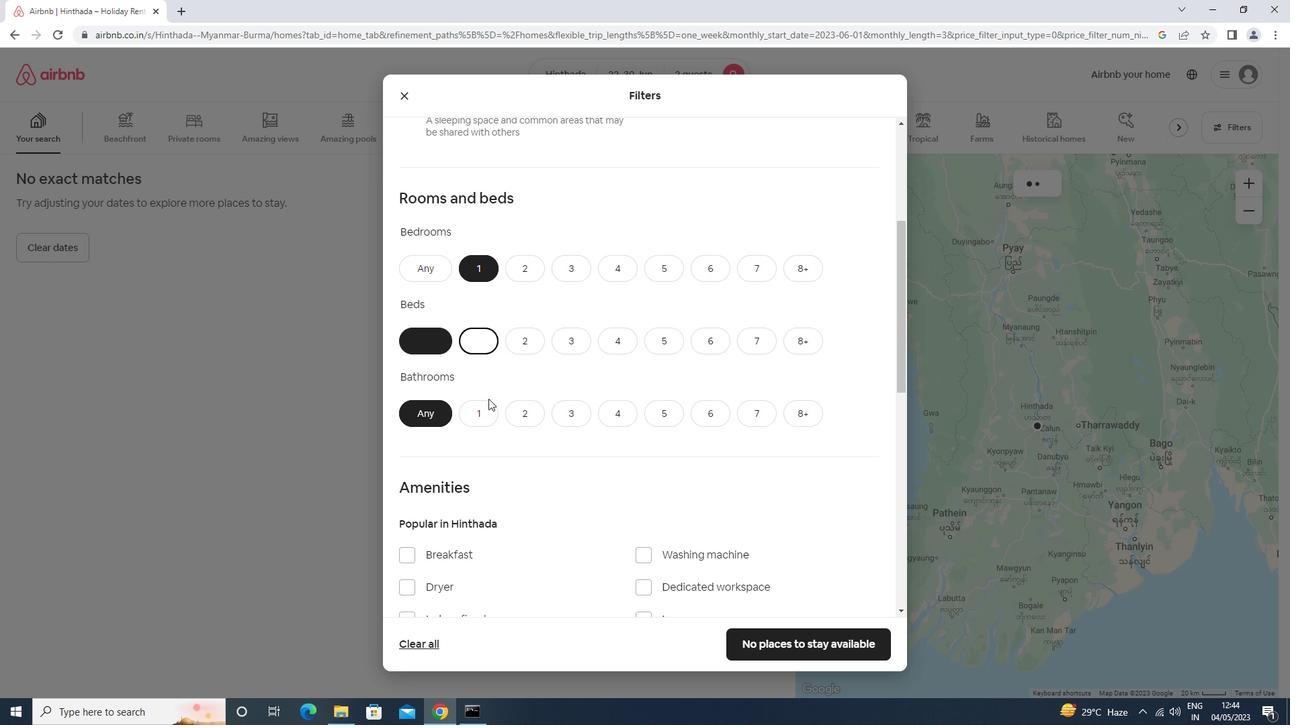
Action: Mouse pressed left at (490, 413)
Screenshot: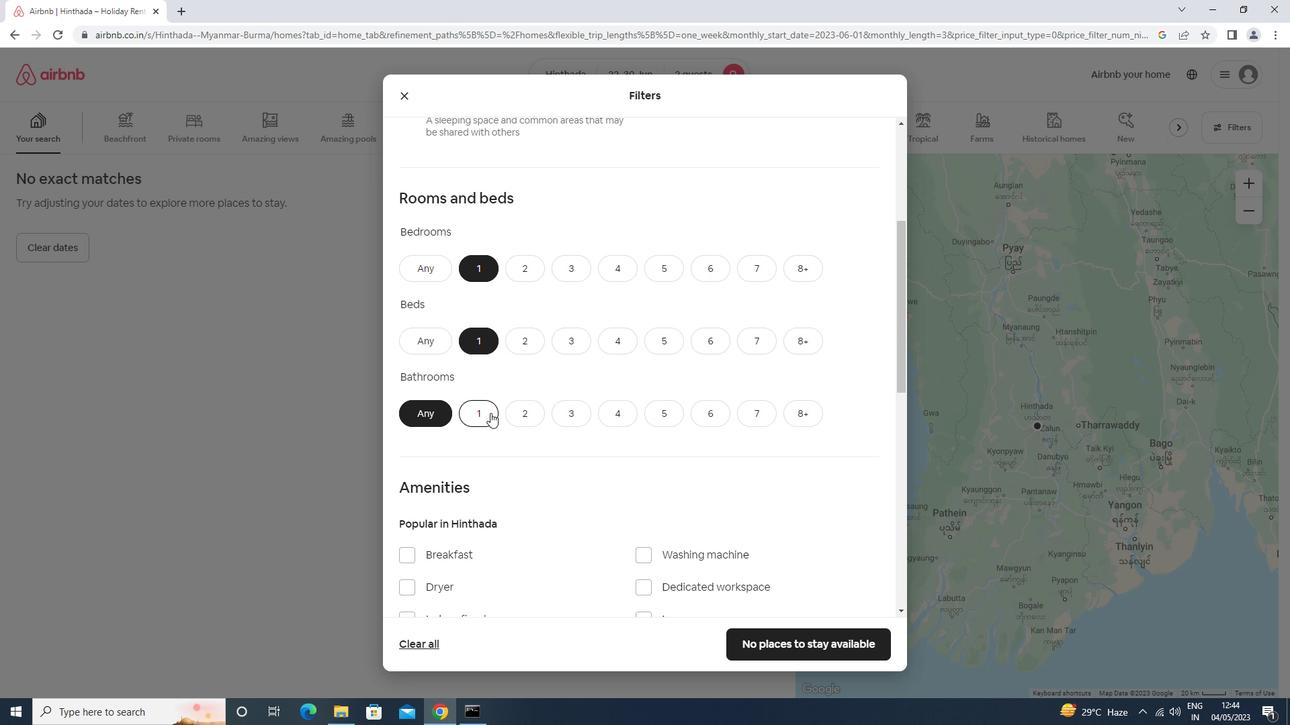 
Action: Mouse scrolled (490, 412) with delta (0, 0)
Screenshot: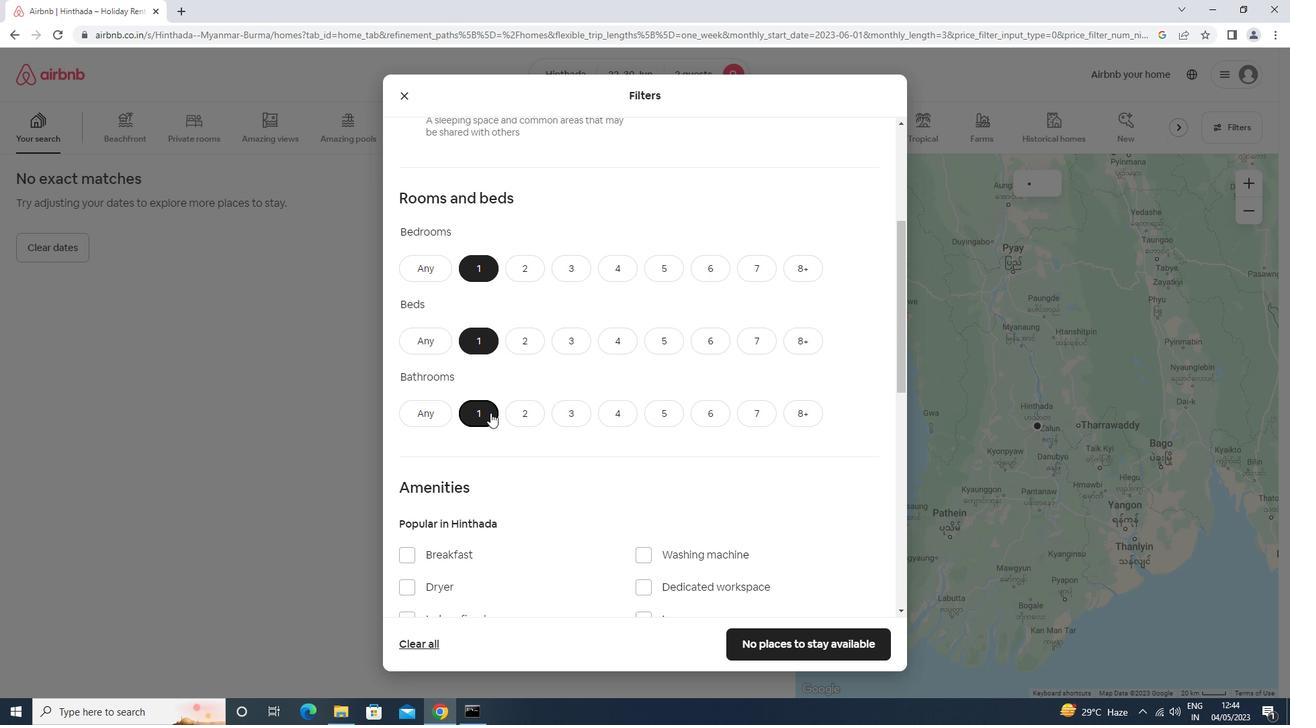 
Action: Mouse scrolled (490, 412) with delta (0, 0)
Screenshot: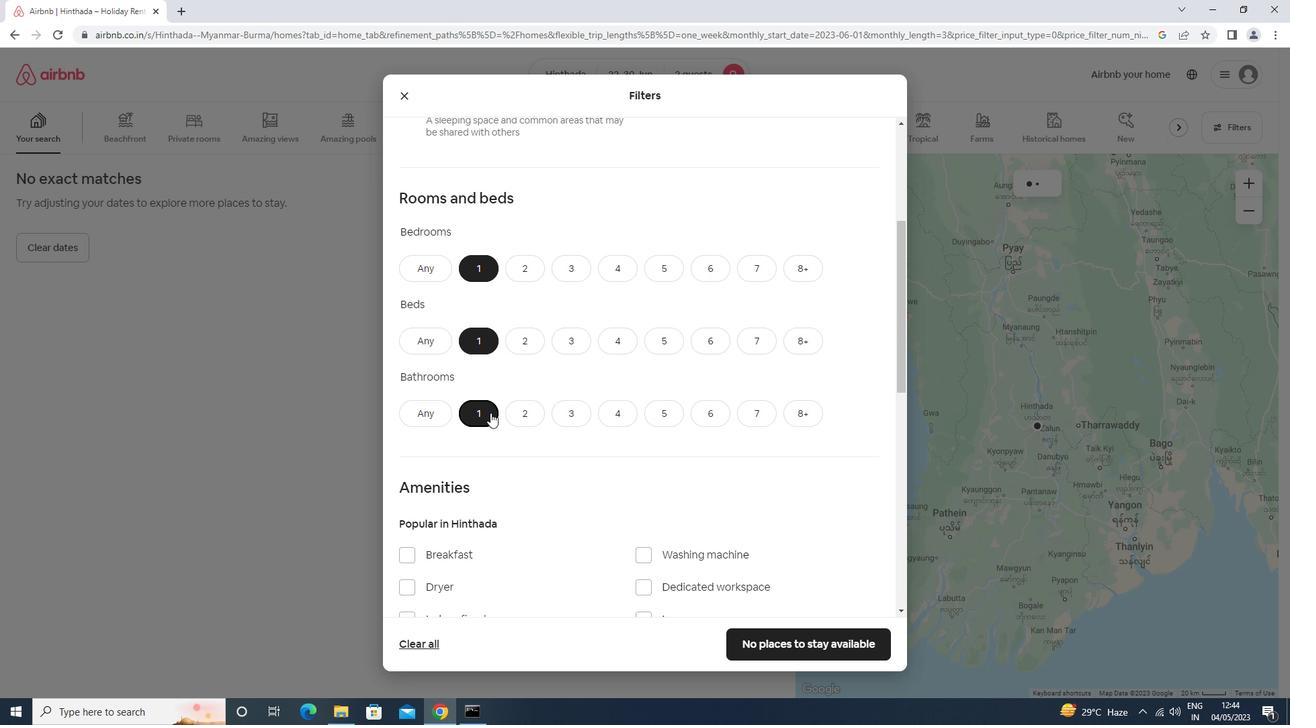 
Action: Mouse moved to (642, 416)
Screenshot: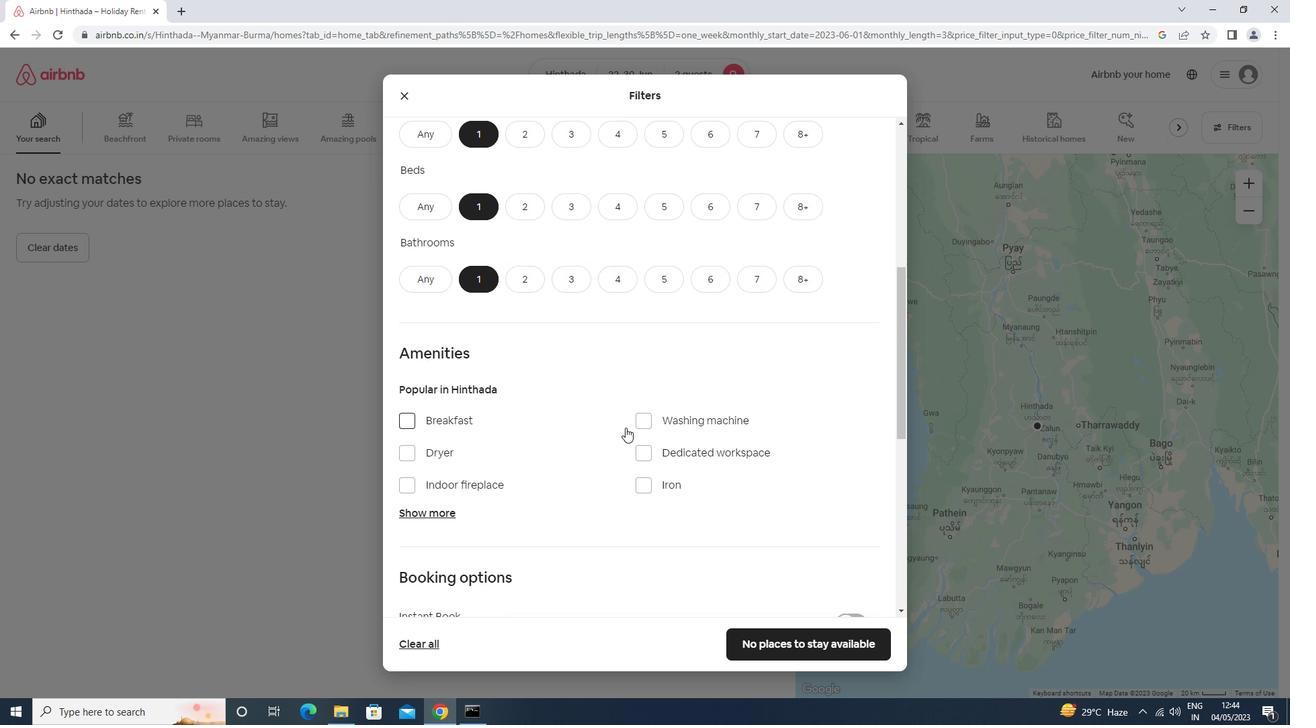 
Action: Mouse pressed left at (642, 416)
Screenshot: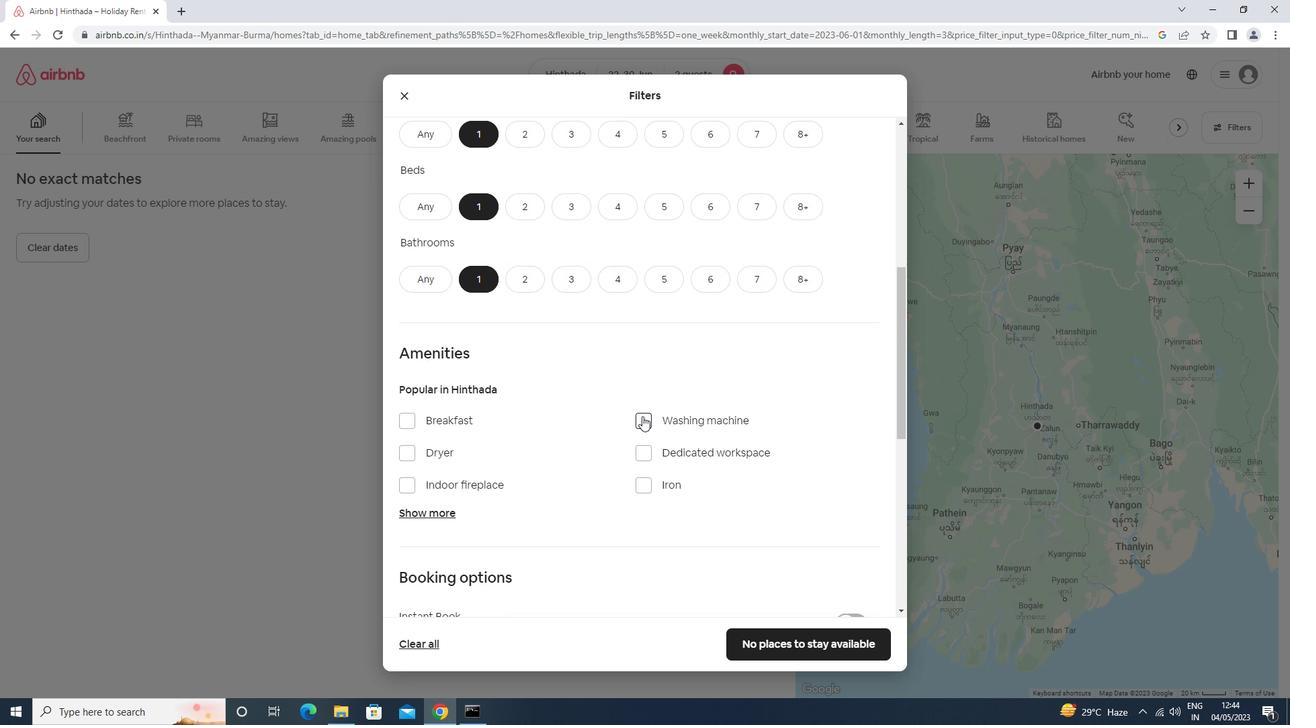 
Action: Mouse moved to (643, 416)
Screenshot: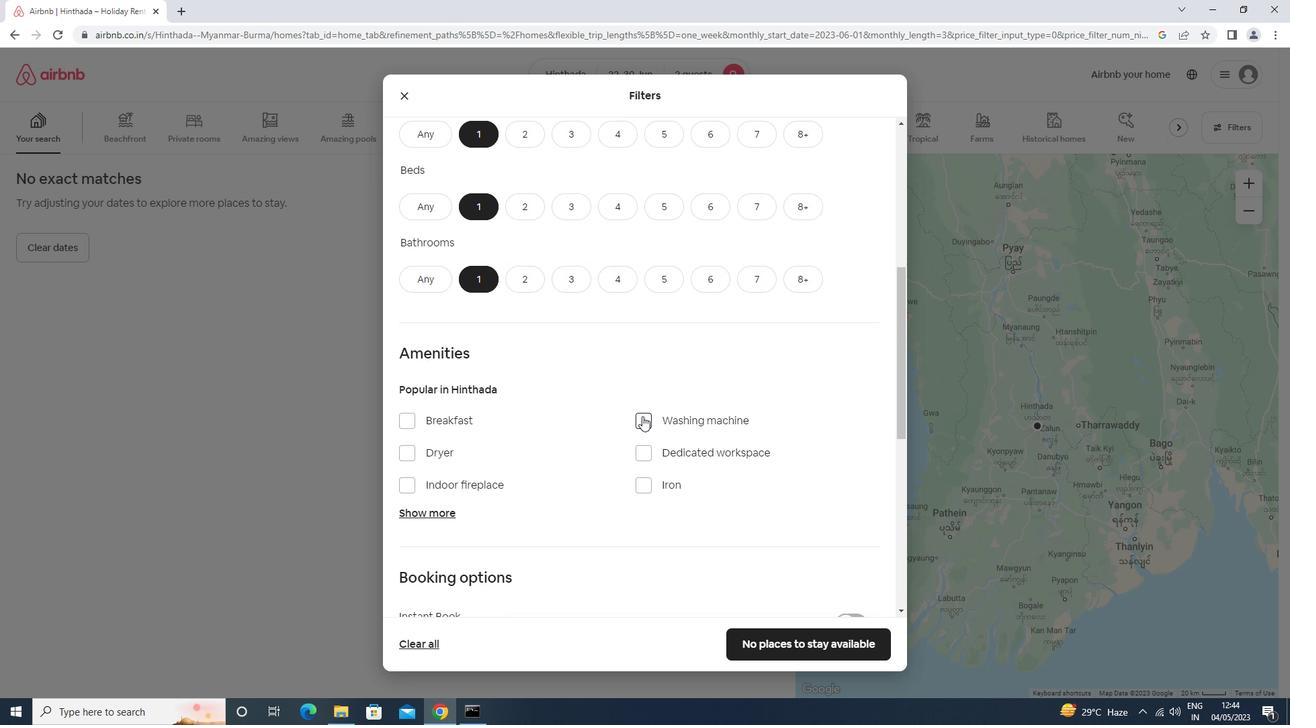 
Action: Mouse scrolled (643, 415) with delta (0, 0)
Screenshot: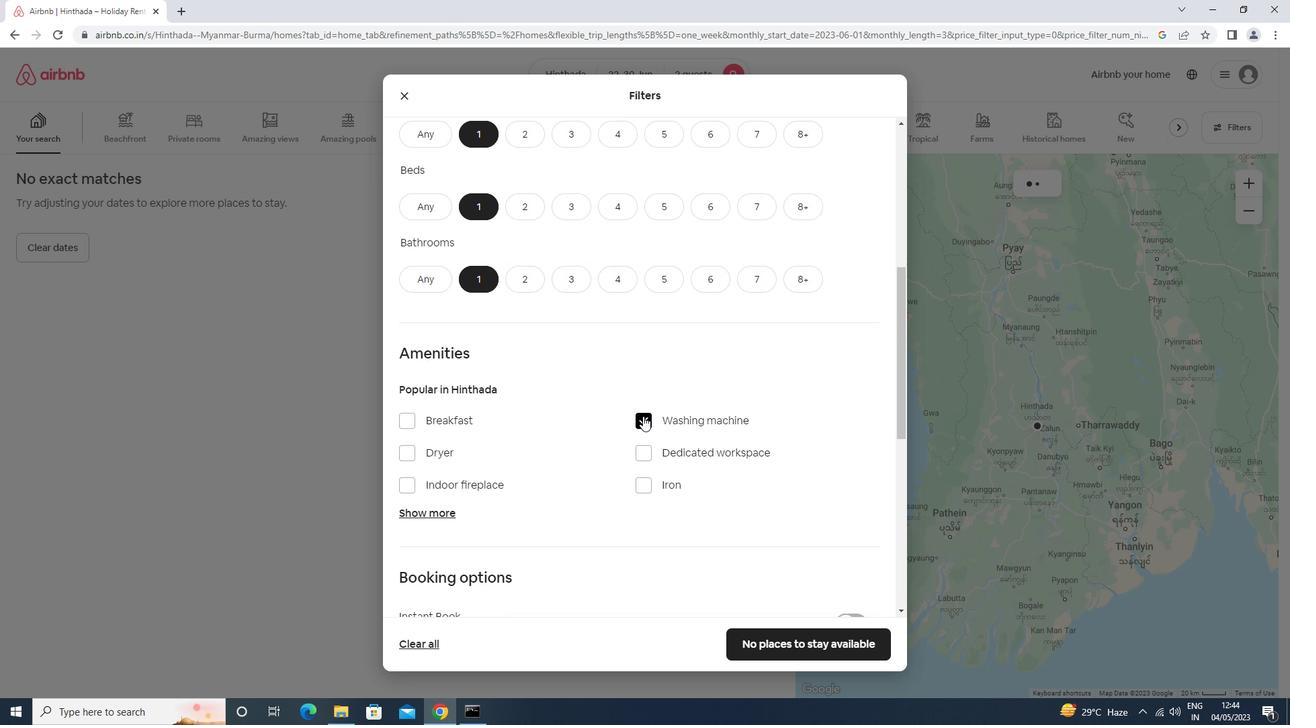 
Action: Mouse scrolled (643, 415) with delta (0, 0)
Screenshot: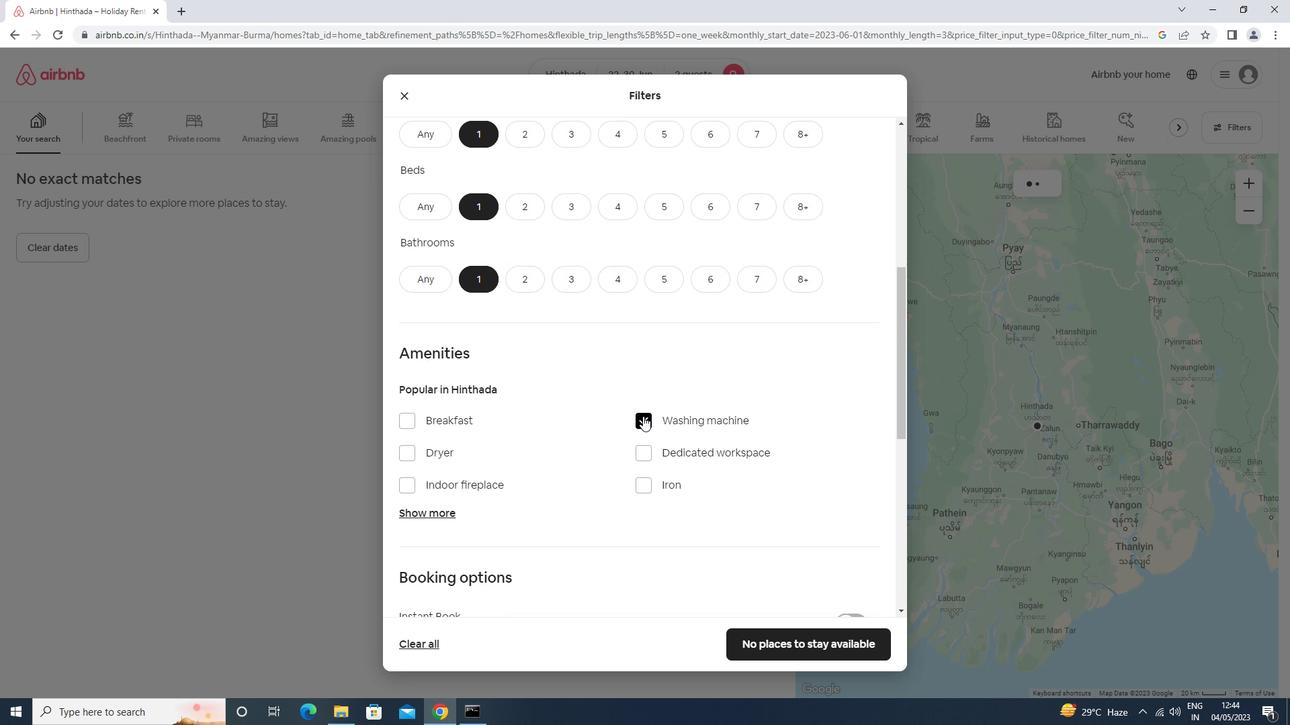 
Action: Mouse scrolled (643, 415) with delta (0, 0)
Screenshot: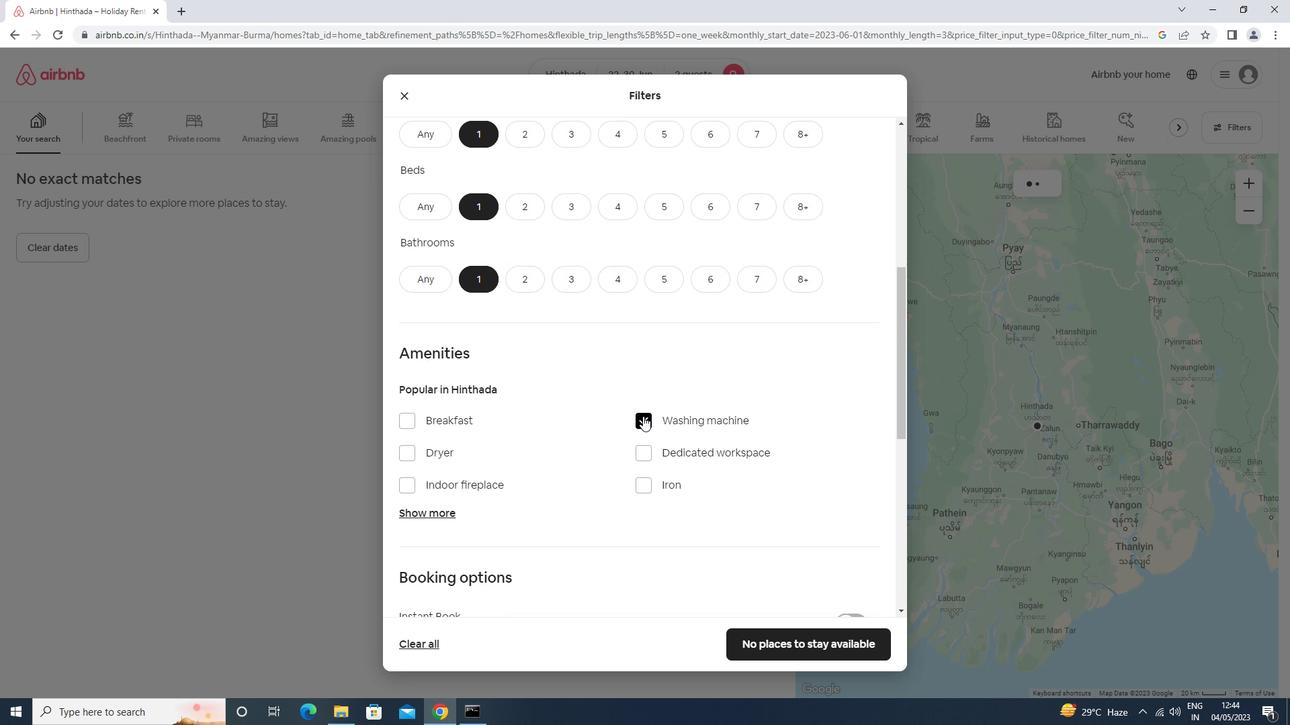 
Action: Mouse scrolled (643, 415) with delta (0, 0)
Screenshot: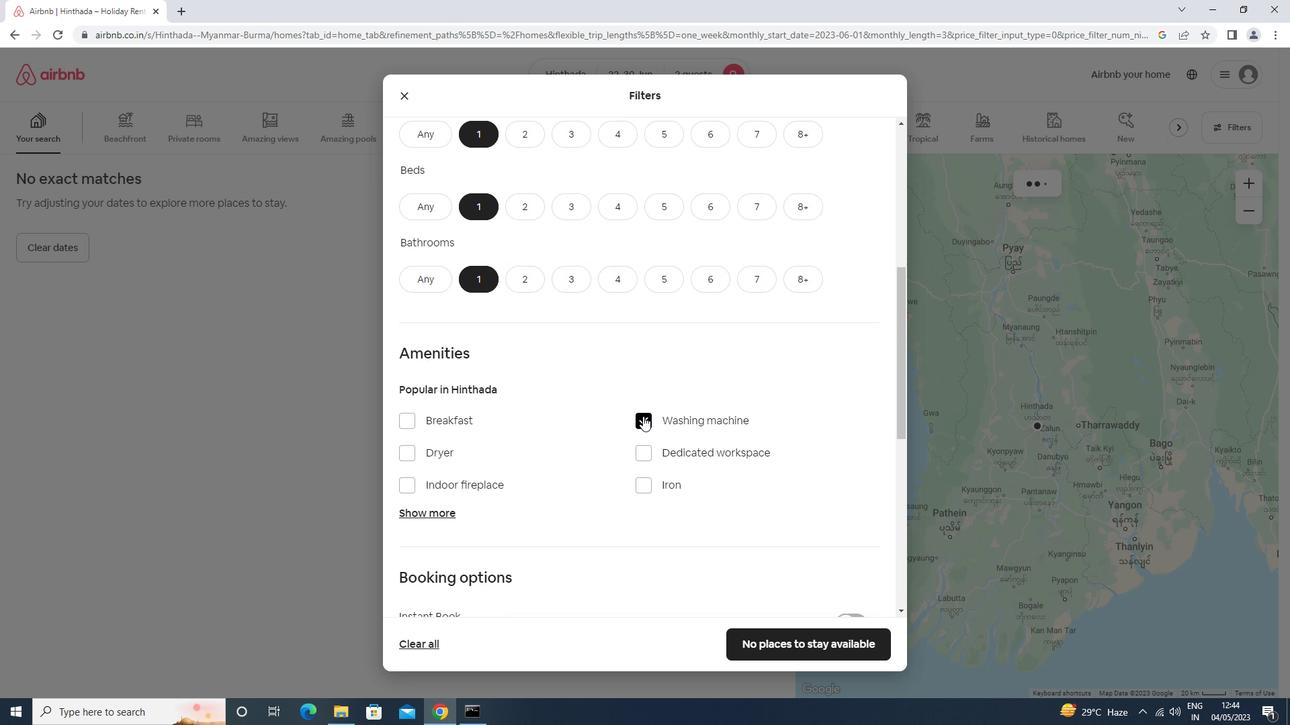 
Action: Mouse scrolled (643, 417) with delta (0, 0)
Screenshot: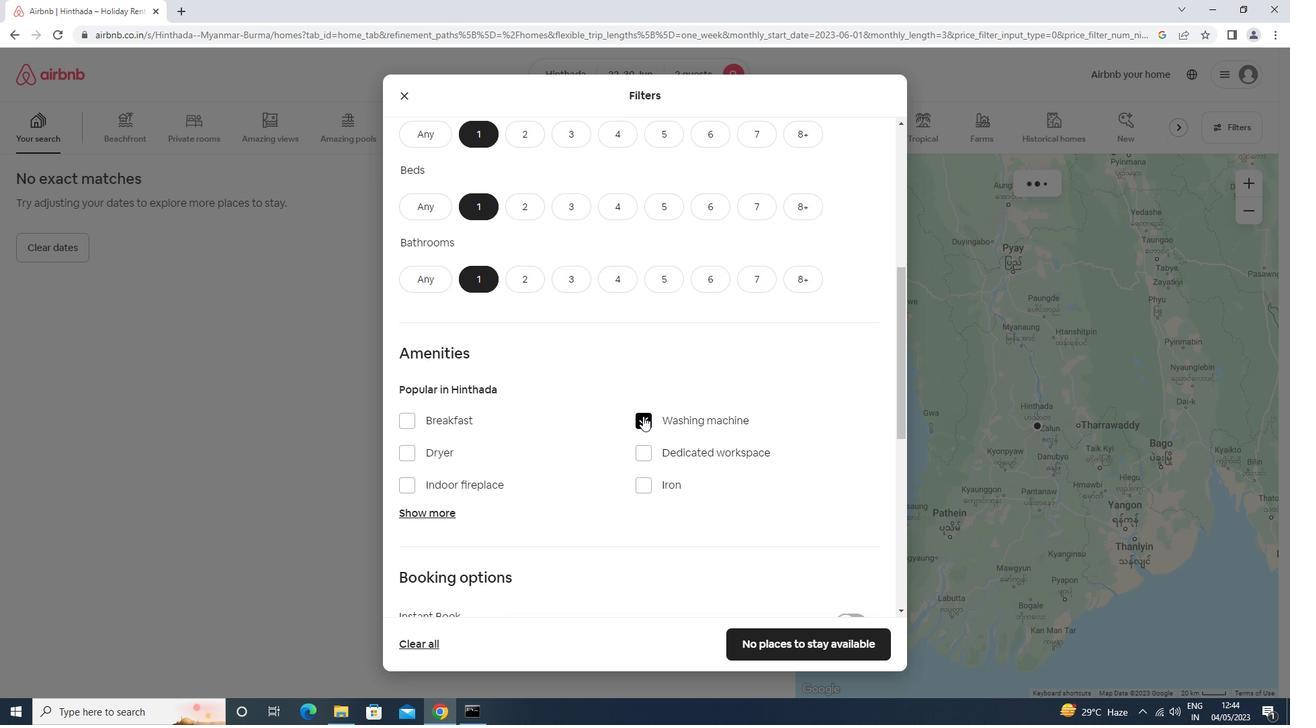 
Action: Mouse scrolled (643, 415) with delta (0, 0)
Screenshot: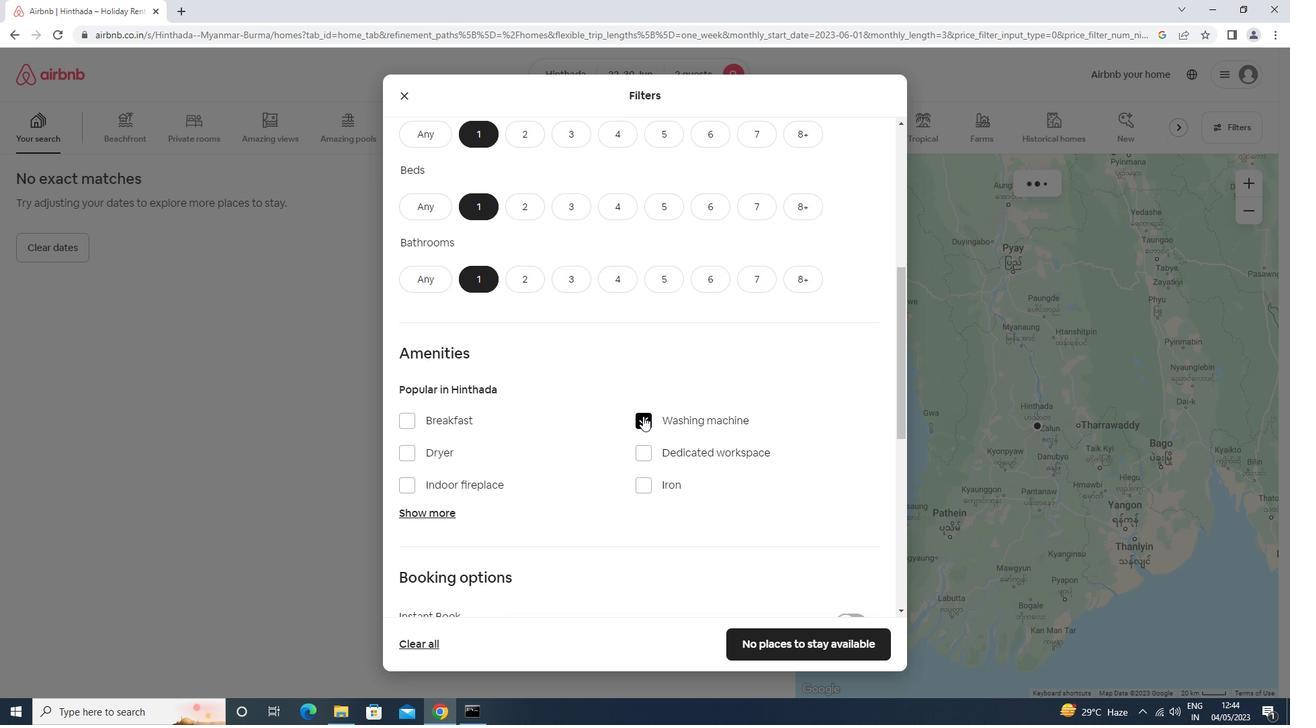
Action: Mouse scrolled (643, 415) with delta (0, 0)
Screenshot: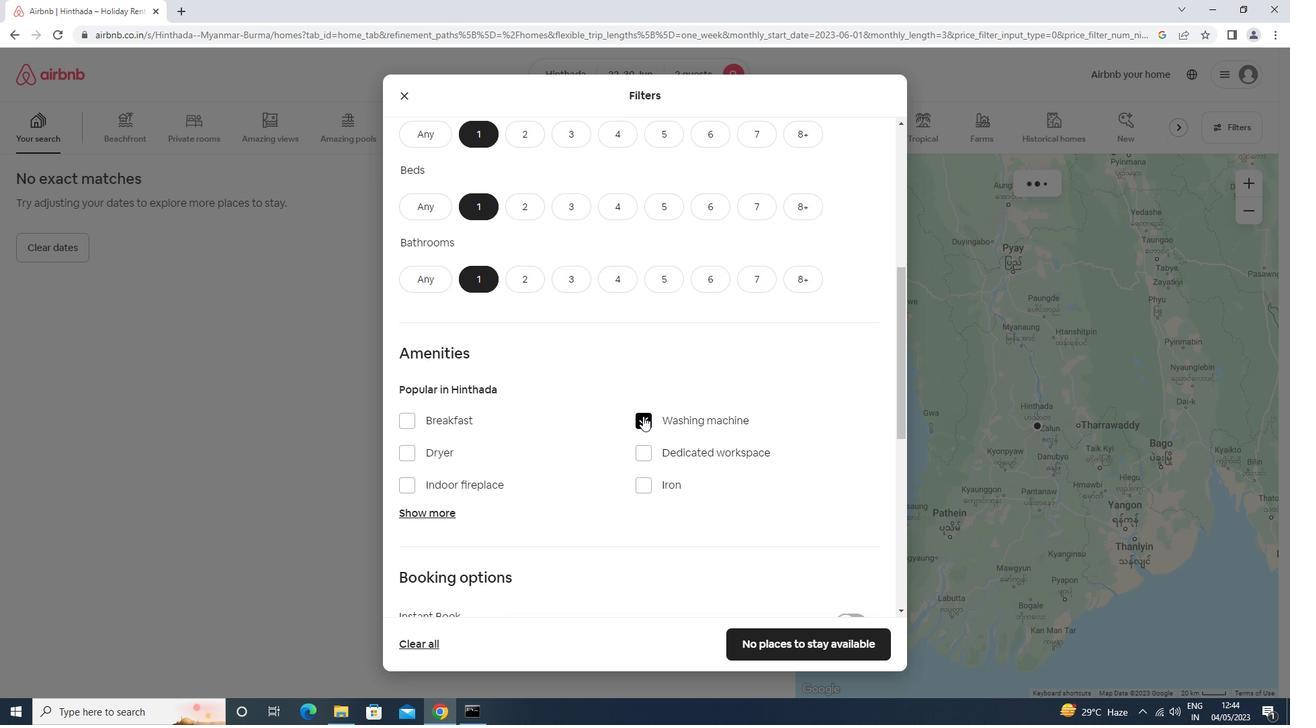 
Action: Mouse moved to (842, 327)
Screenshot: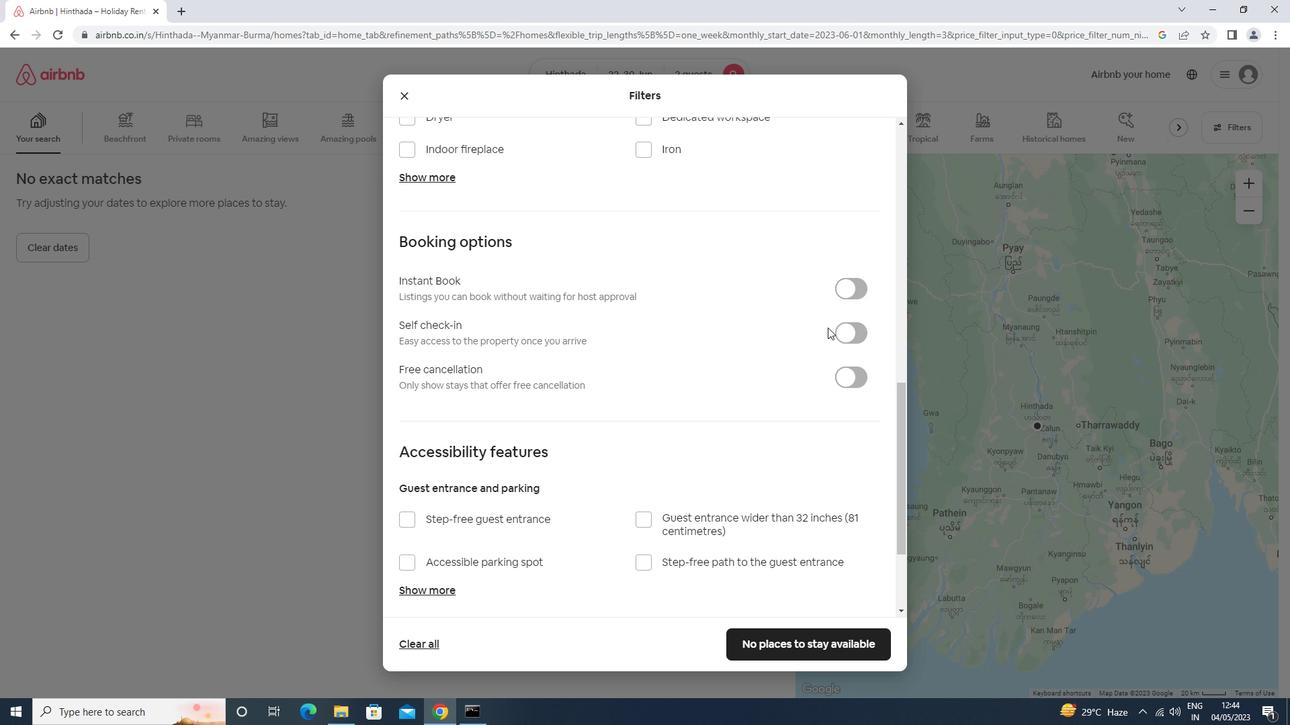 
Action: Mouse pressed left at (842, 327)
Screenshot: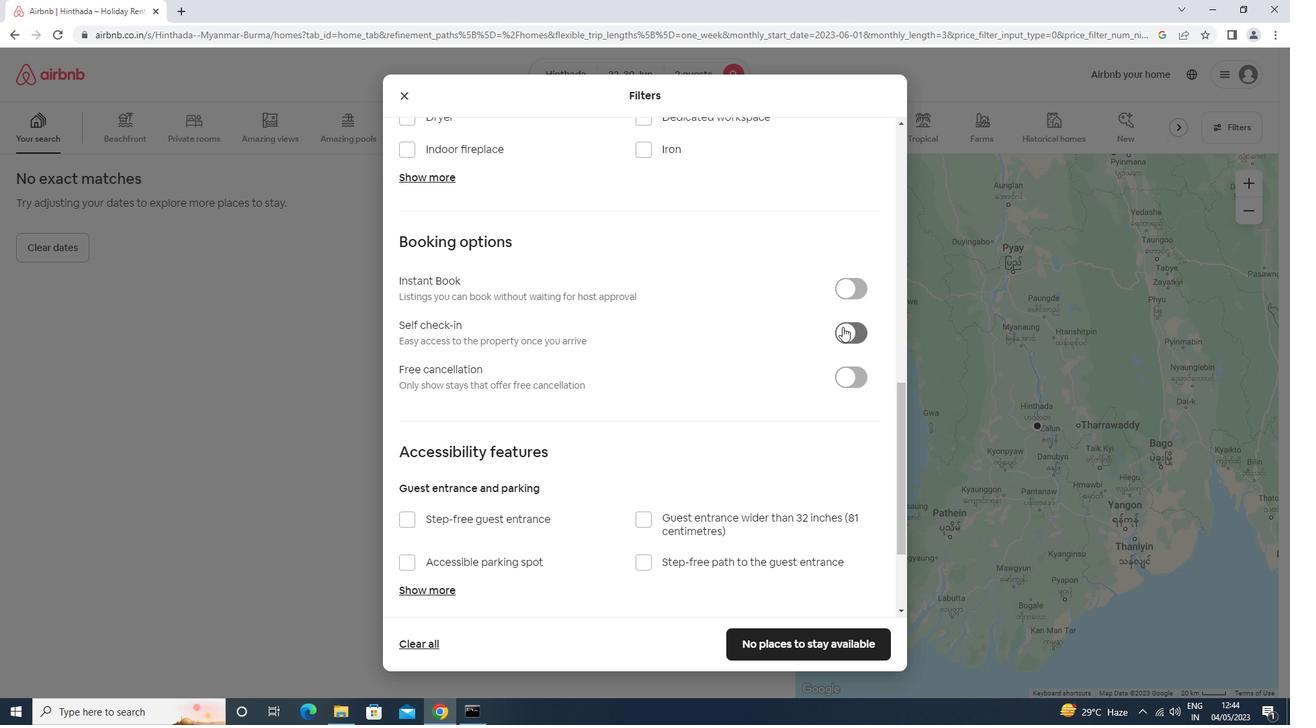 
Action: Mouse moved to (841, 326)
Screenshot: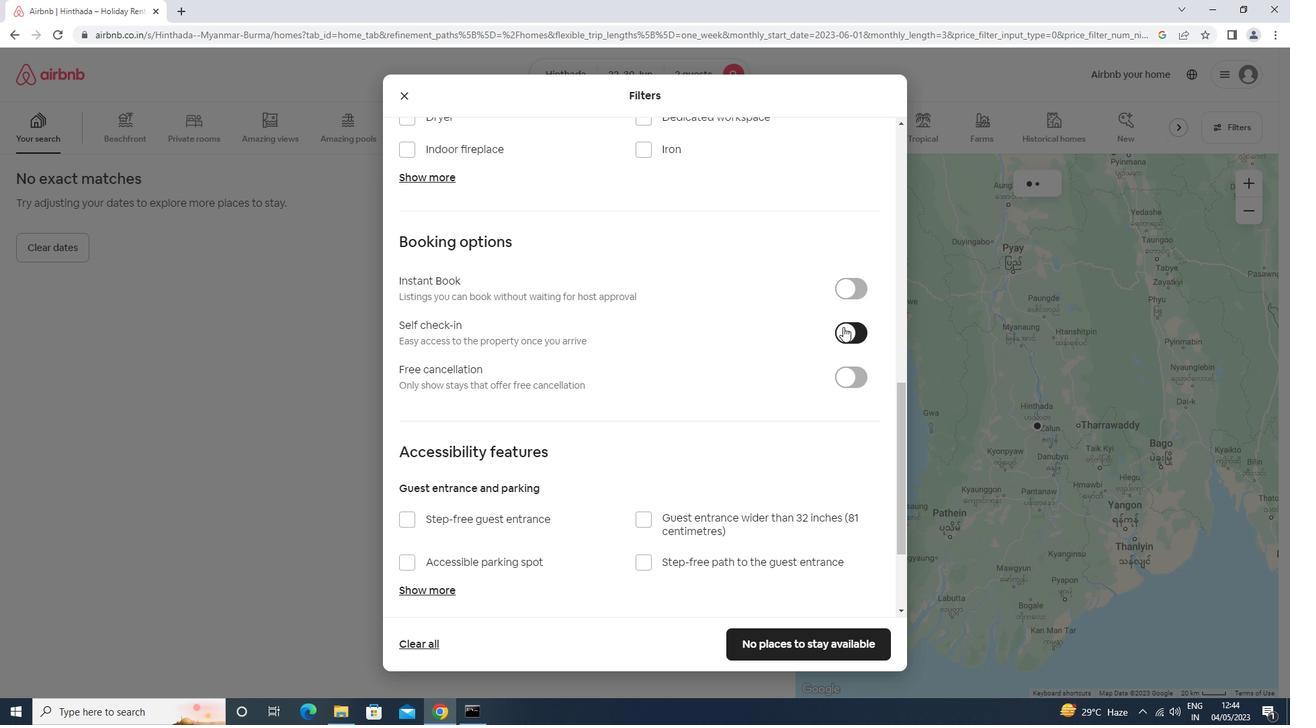 
Action: Mouse scrolled (841, 325) with delta (0, 0)
Screenshot: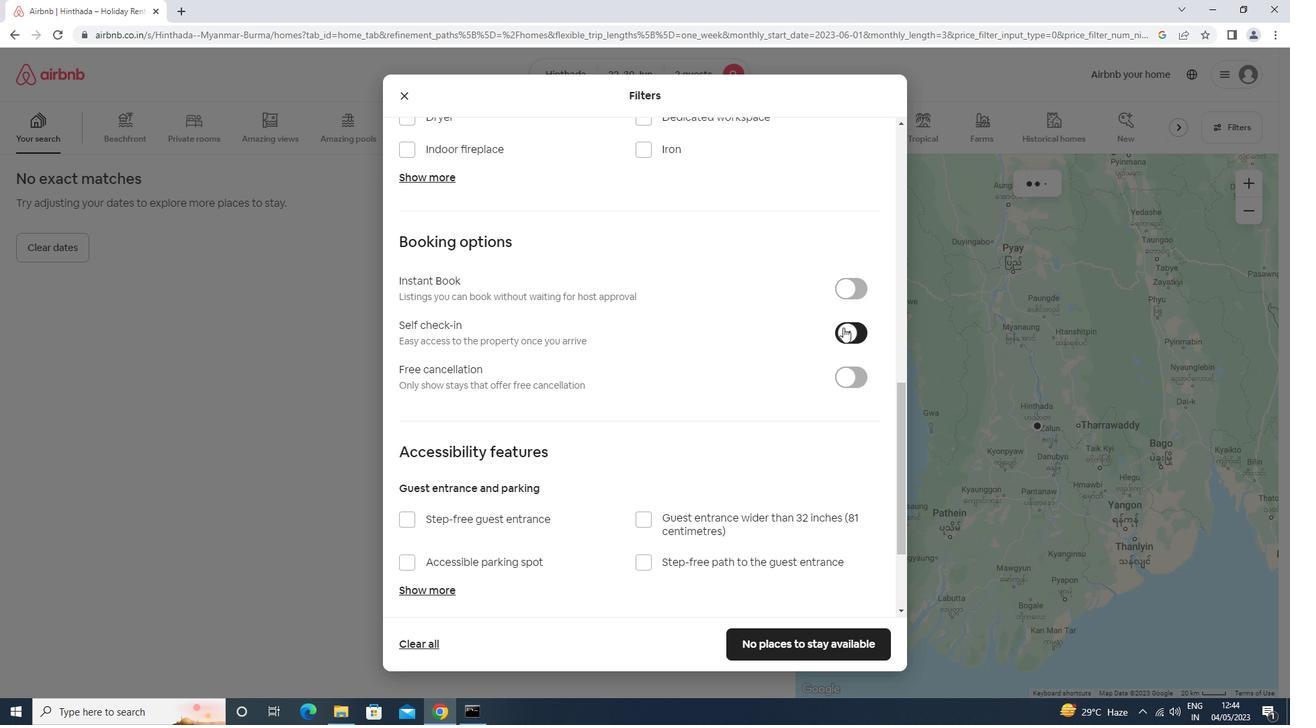 
Action: Mouse scrolled (841, 325) with delta (0, 0)
Screenshot: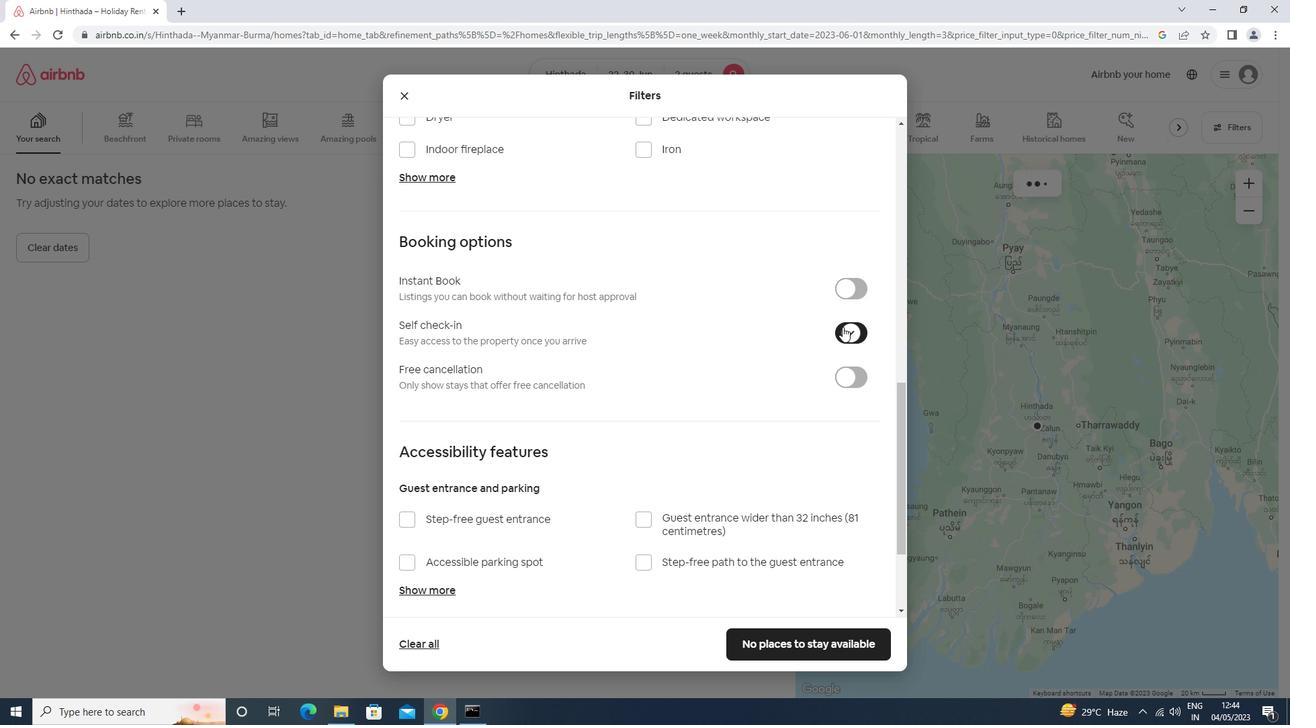 
Action: Mouse moved to (841, 325)
Screenshot: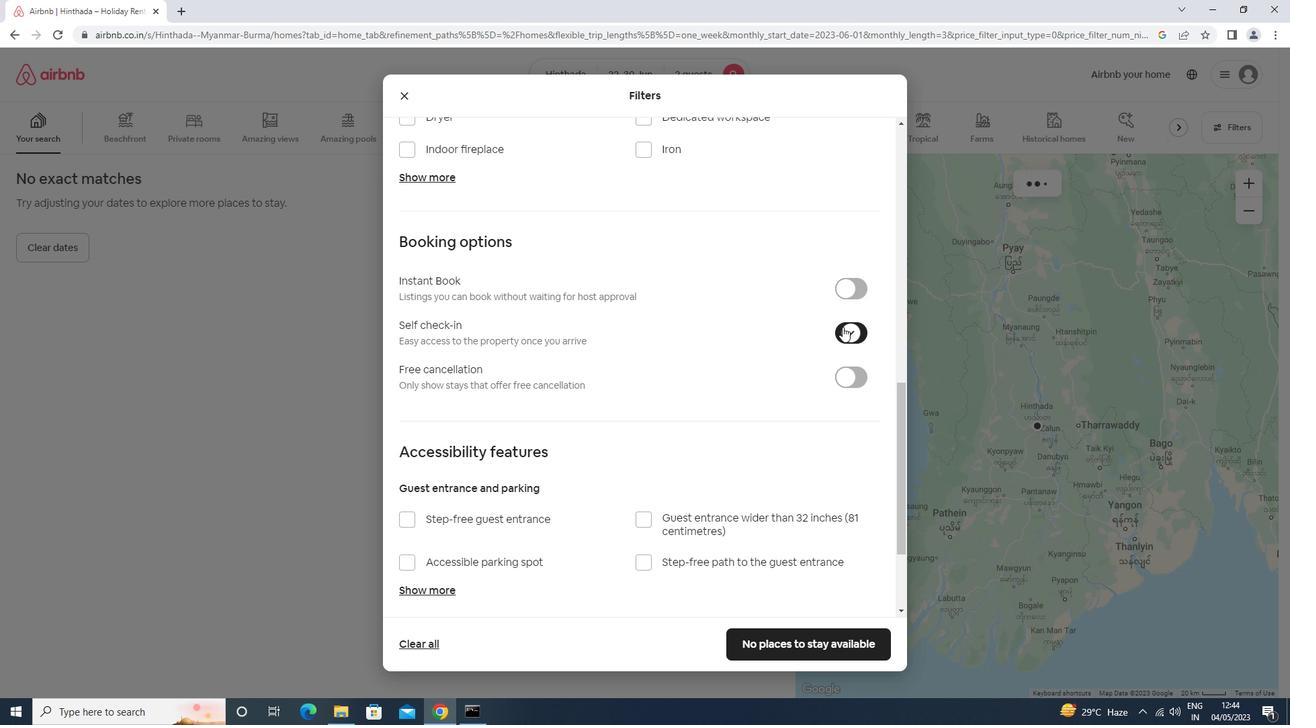 
Action: Mouse scrolled (841, 325) with delta (0, 0)
Screenshot: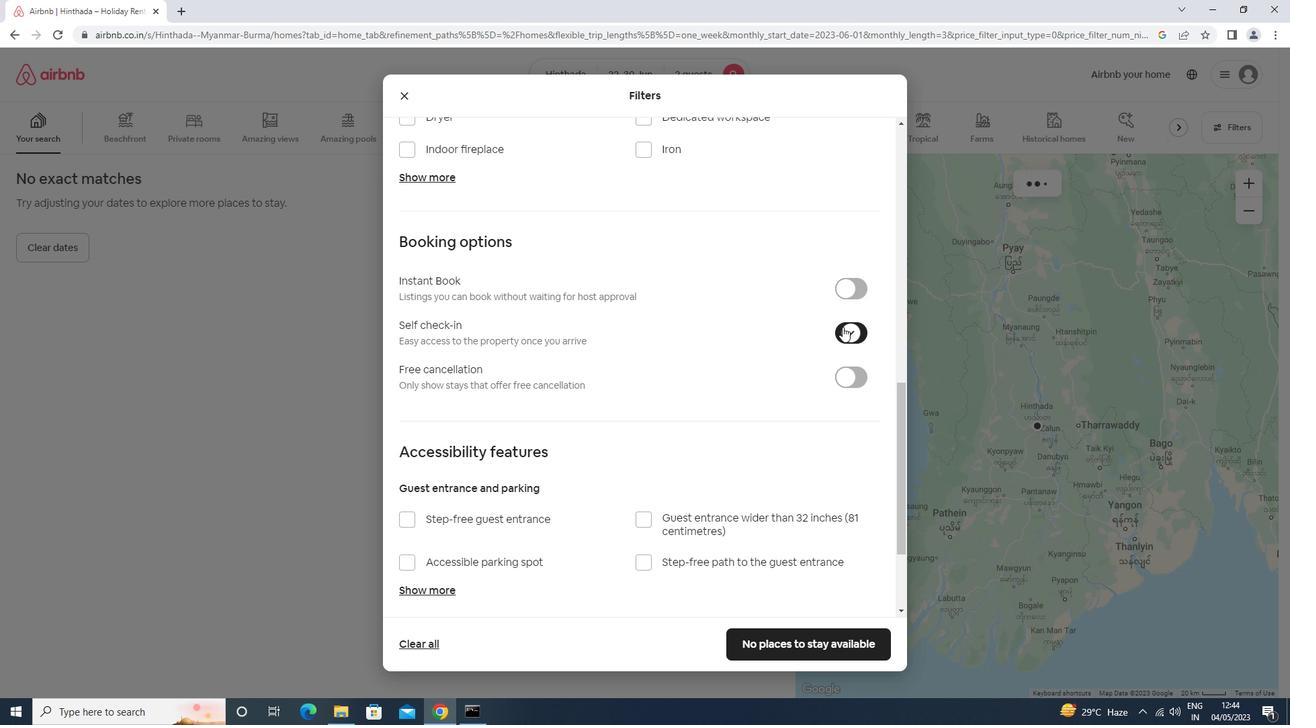 
Action: Mouse moved to (841, 325)
Screenshot: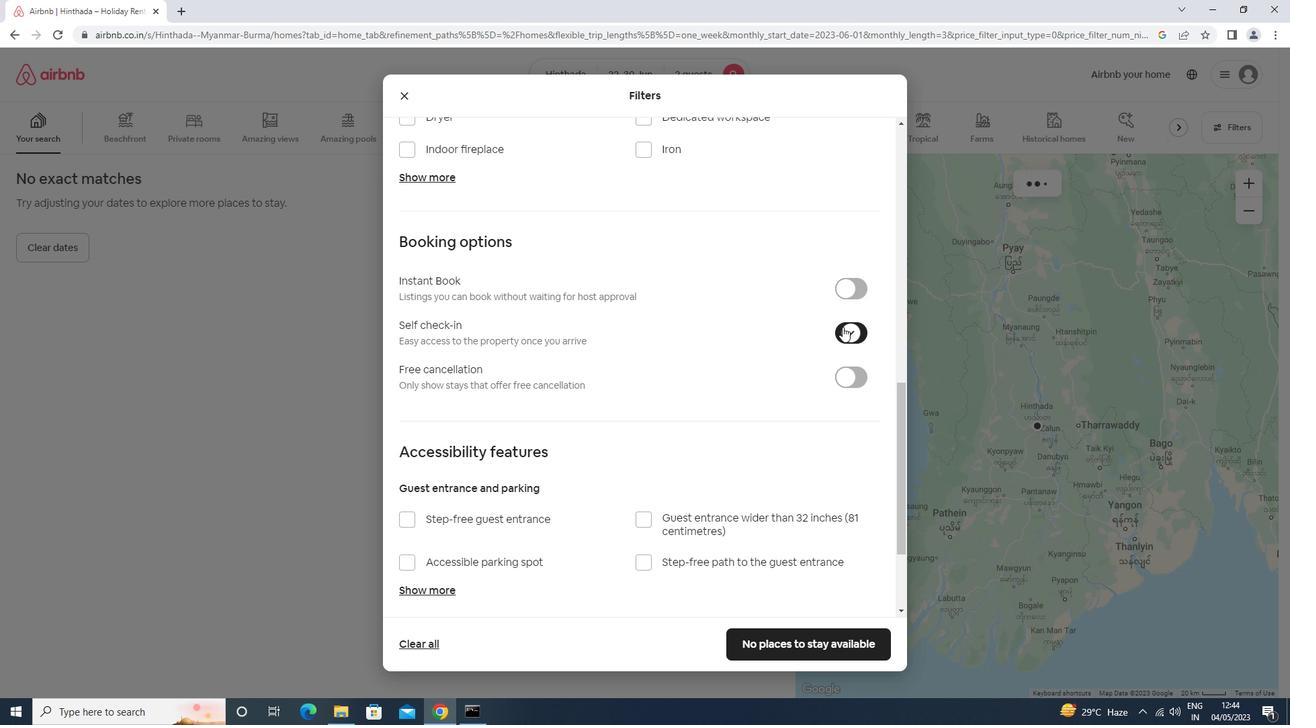 
Action: Mouse scrolled (841, 325) with delta (0, 0)
Screenshot: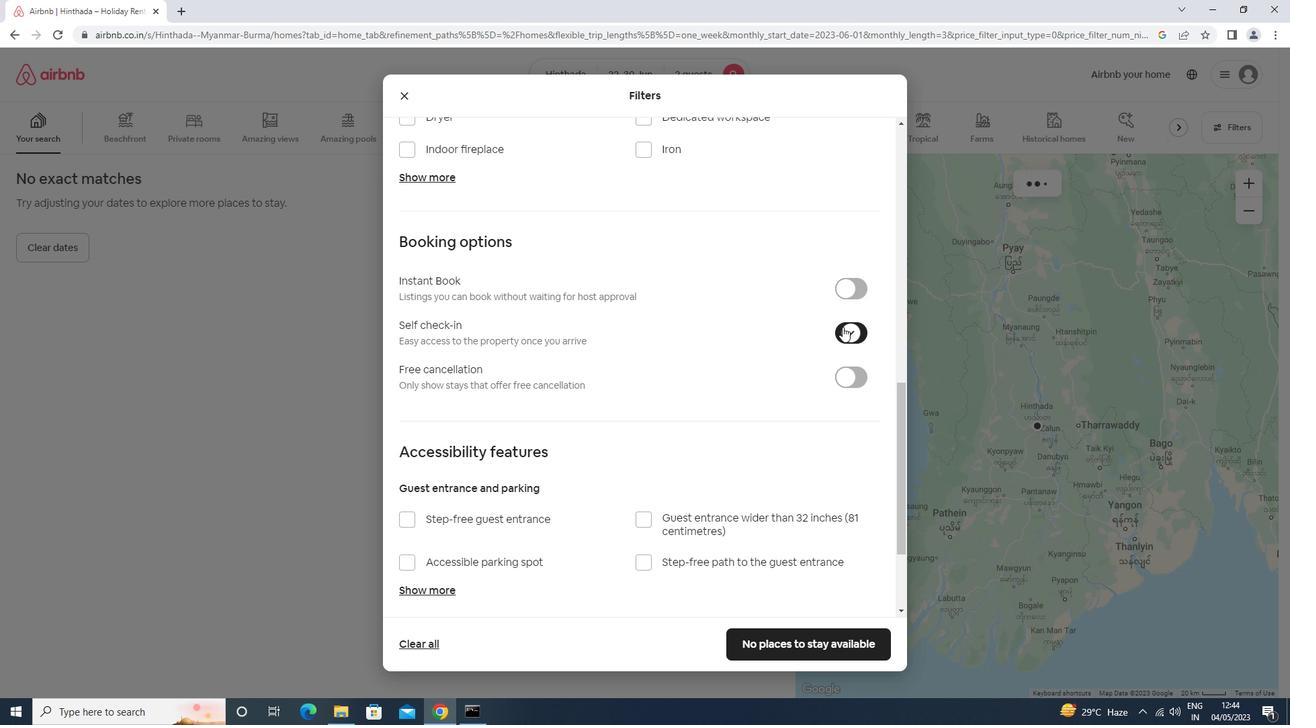 
Action: Mouse scrolled (841, 325) with delta (0, 0)
Screenshot: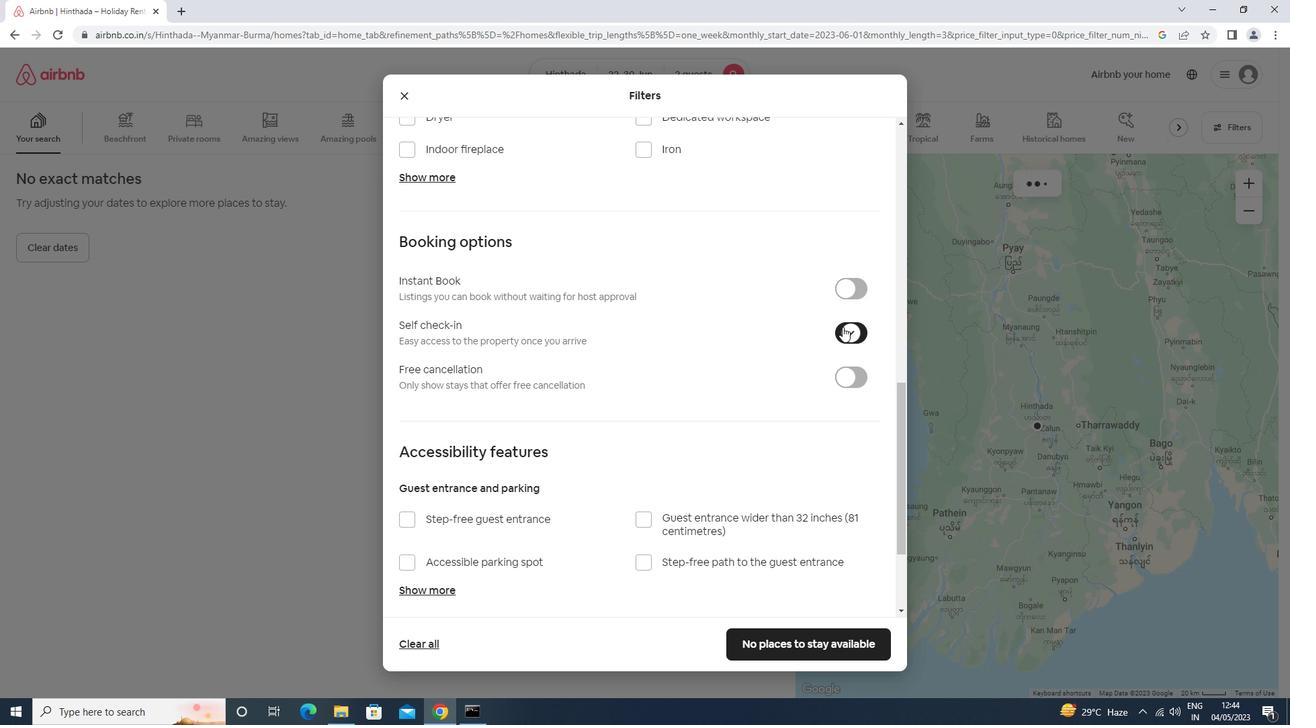 
Action: Mouse scrolled (841, 325) with delta (0, 0)
Screenshot: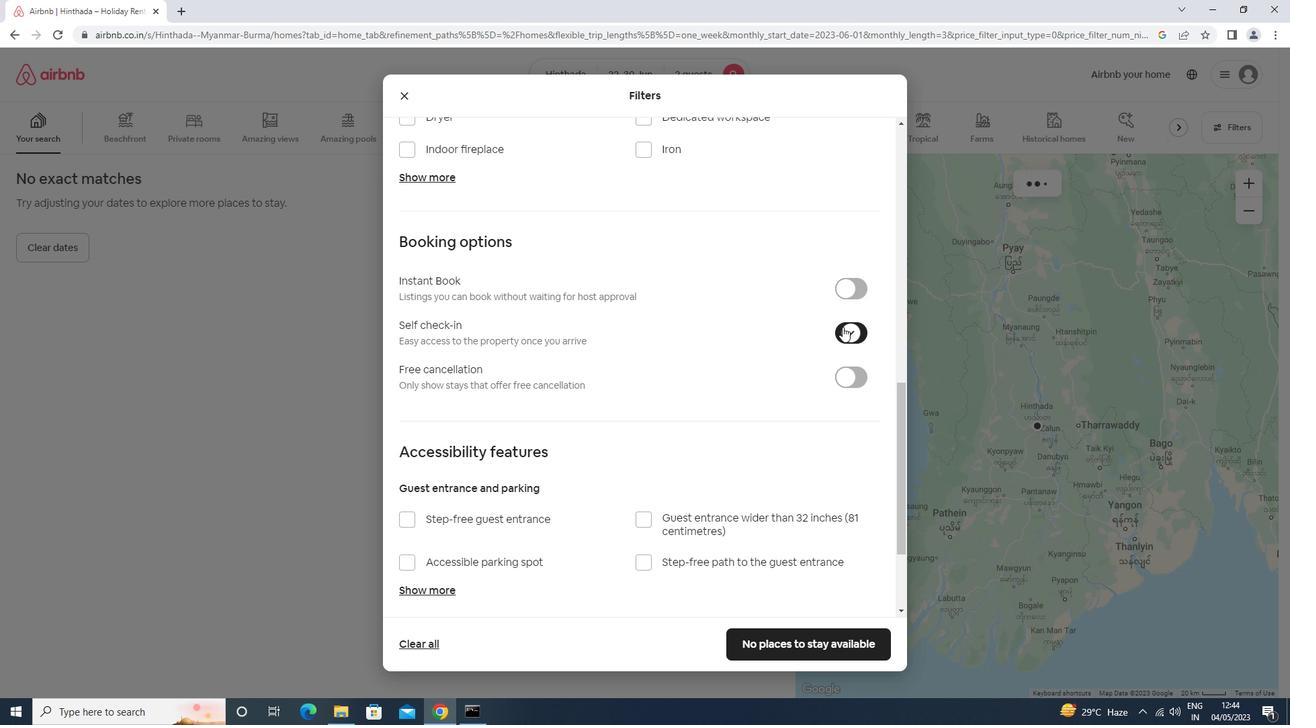 
Action: Mouse moved to (810, 641)
Screenshot: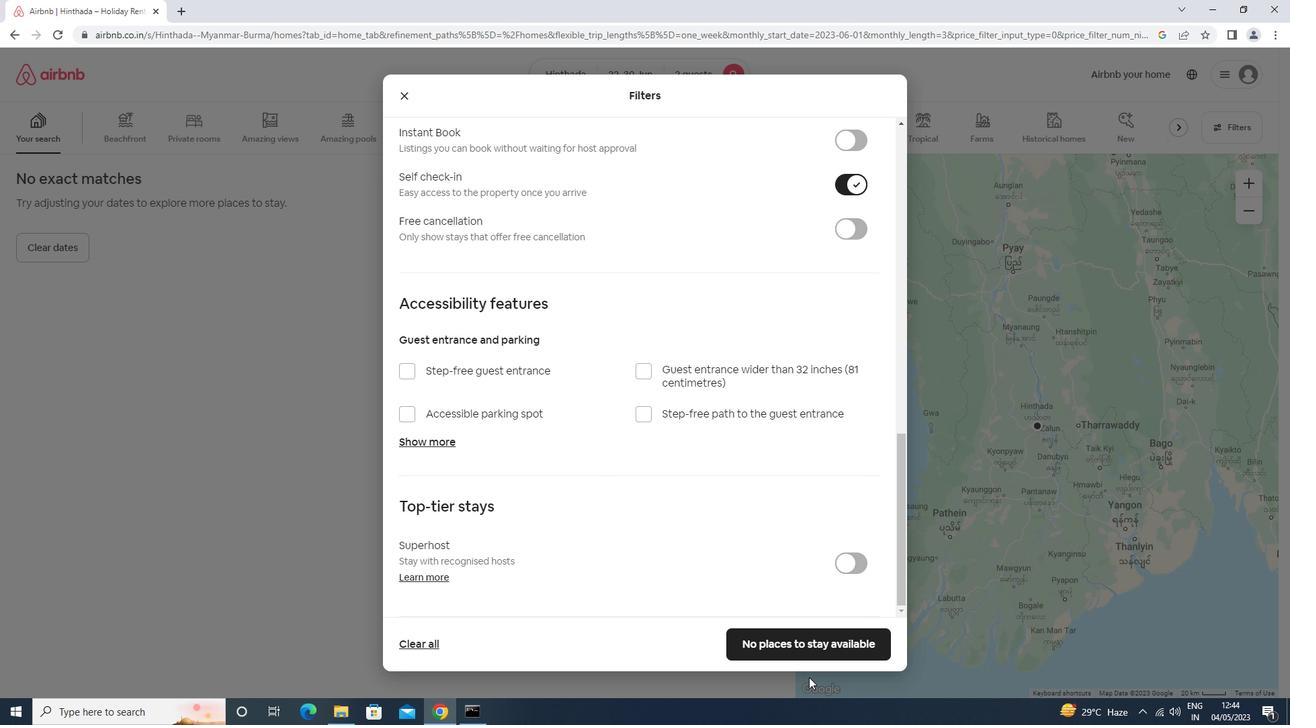 
Action: Mouse pressed left at (810, 641)
Screenshot: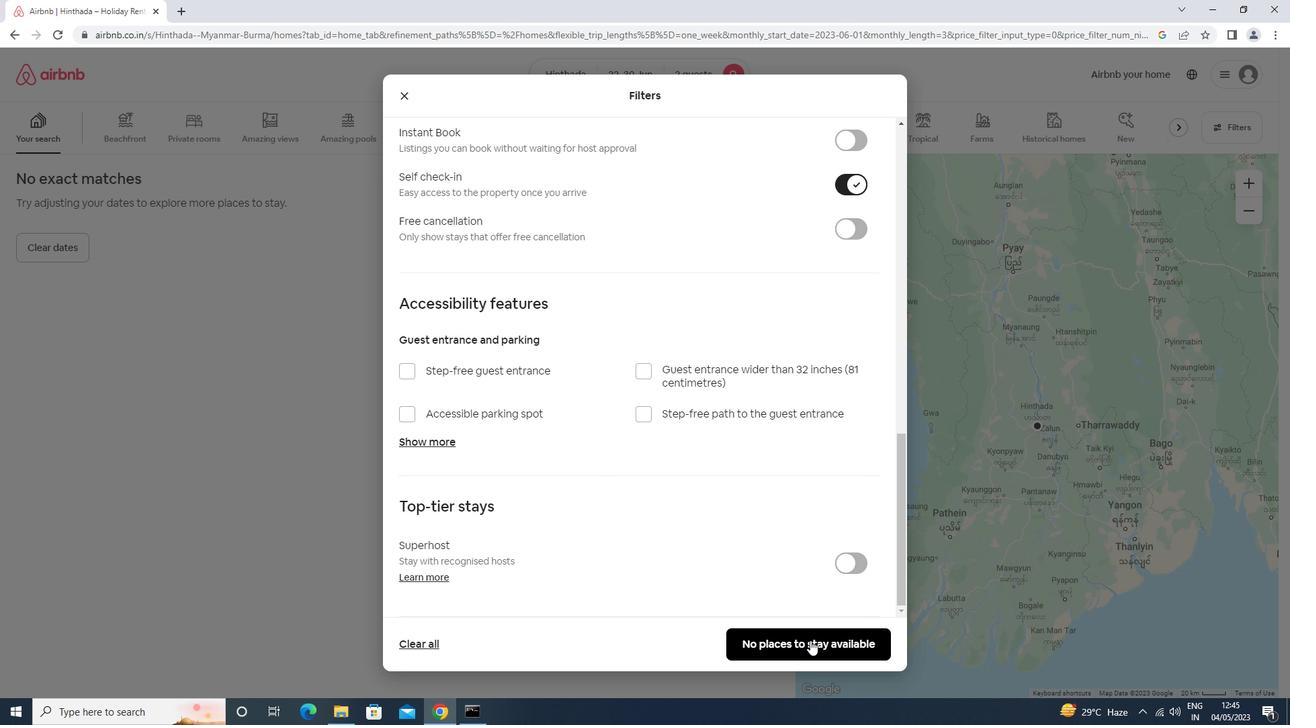 
Action: Mouse moved to (810, 639)
Screenshot: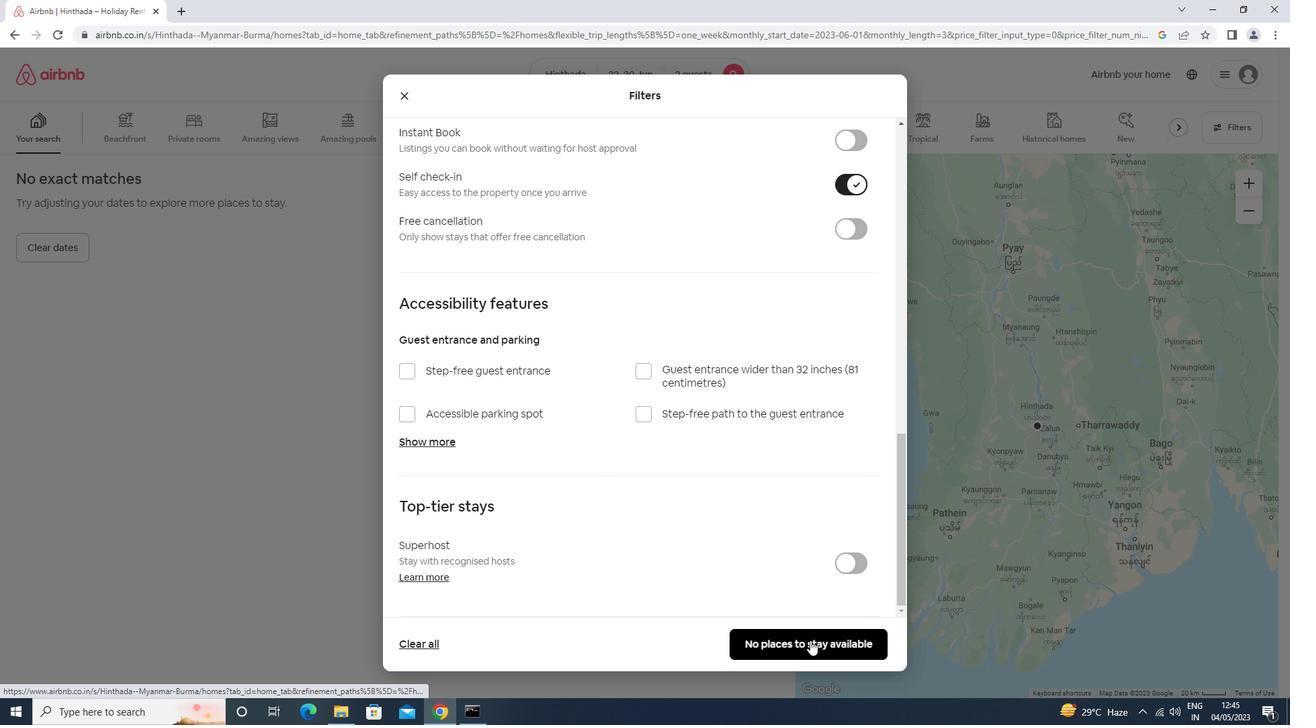 
